 Task: Check the safety & property of Cottage in Huntsvill, Ontario, Canada.
Action: Mouse moved to (714, 162)
Screenshot: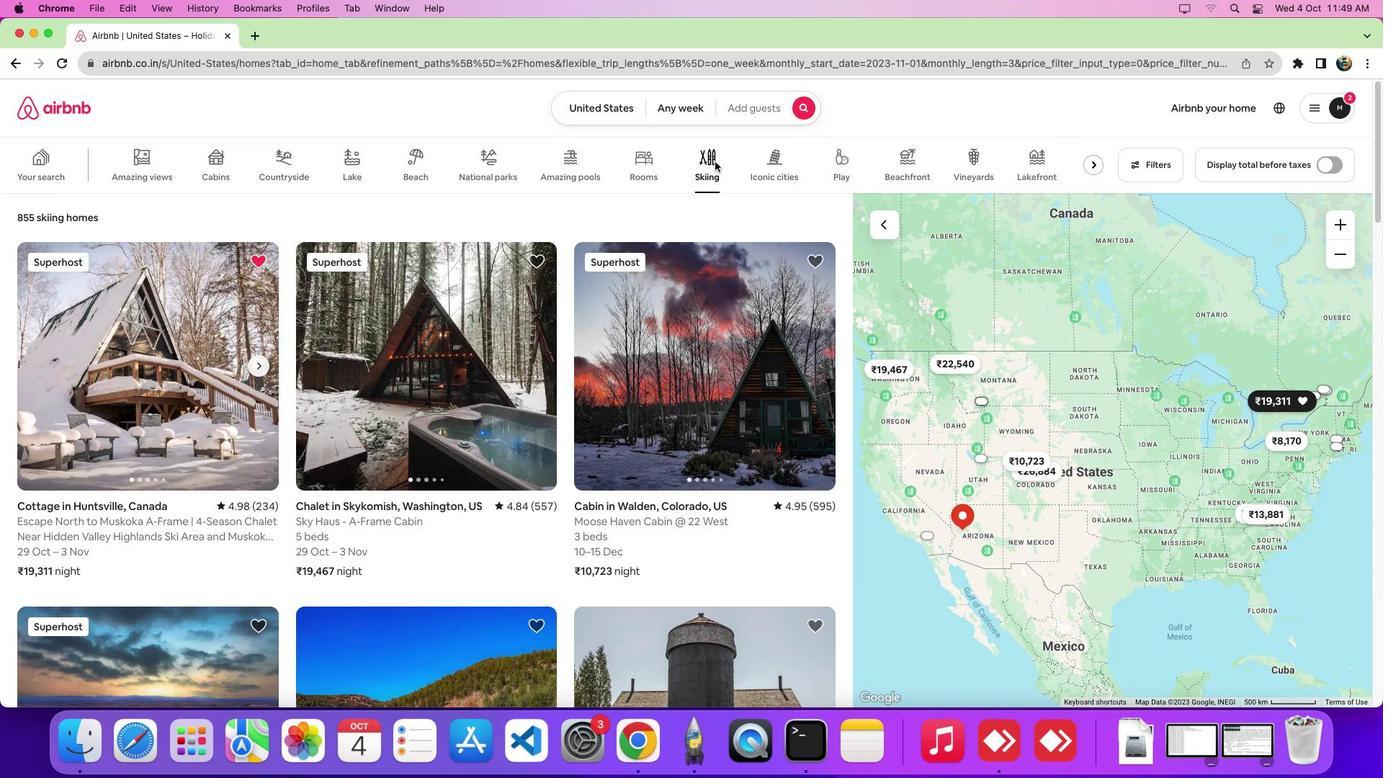 
Action: Mouse pressed left at (714, 162)
Screenshot: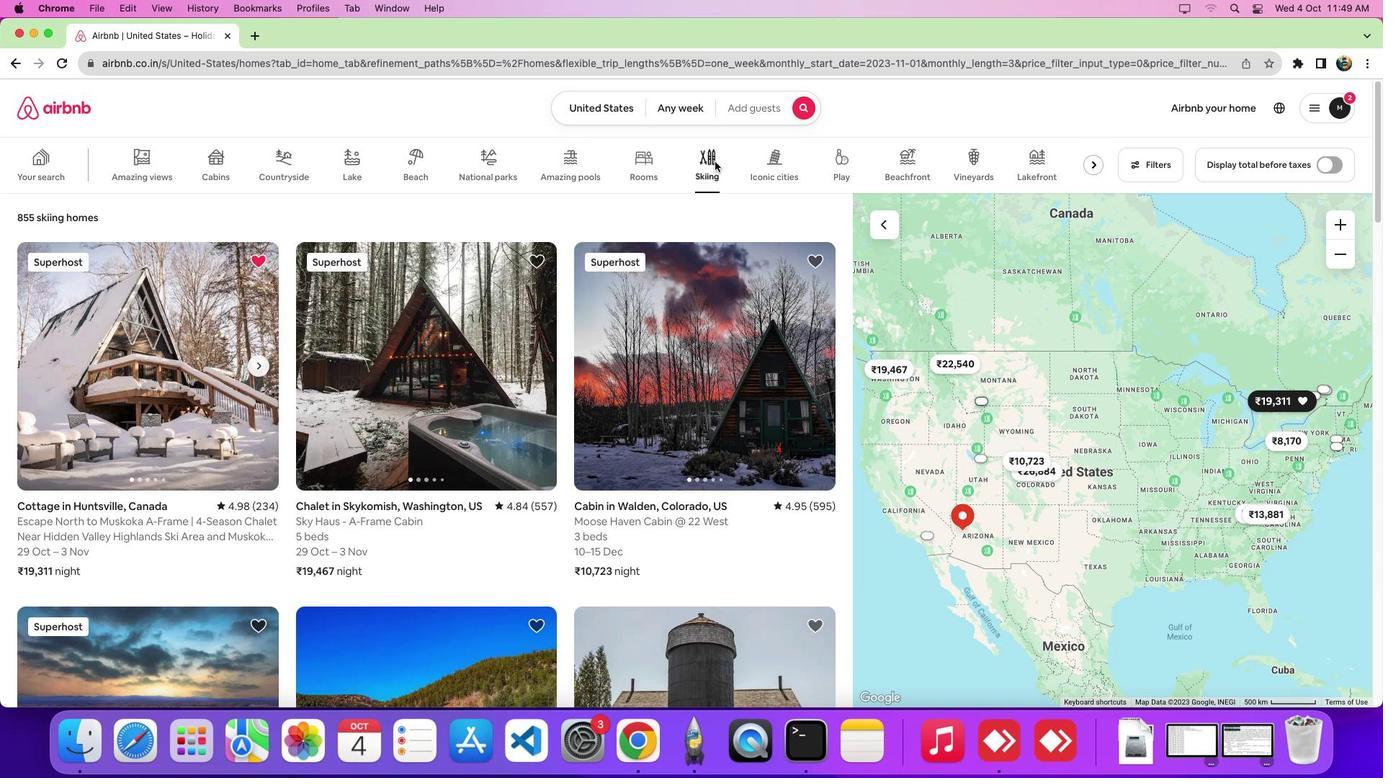 
Action: Mouse moved to (136, 394)
Screenshot: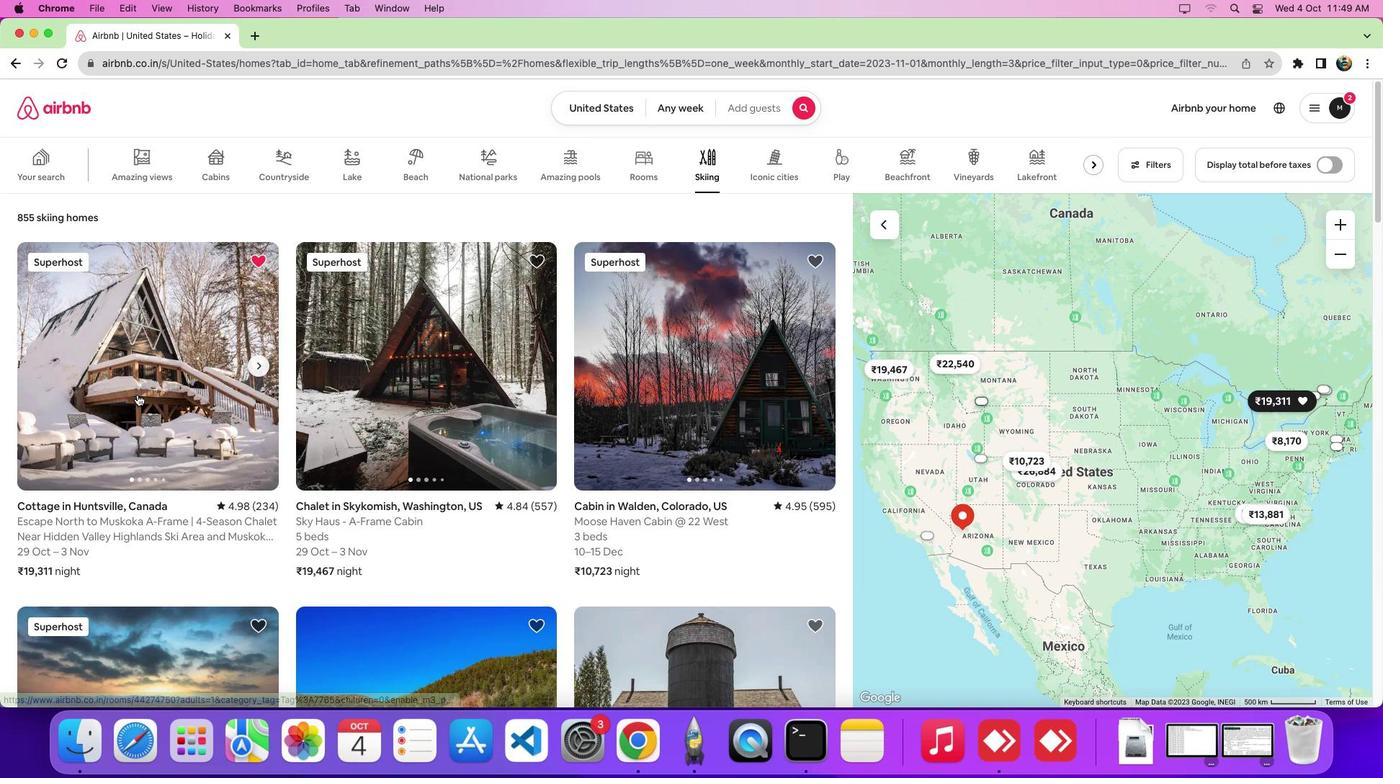 
Action: Mouse pressed left at (136, 394)
Screenshot: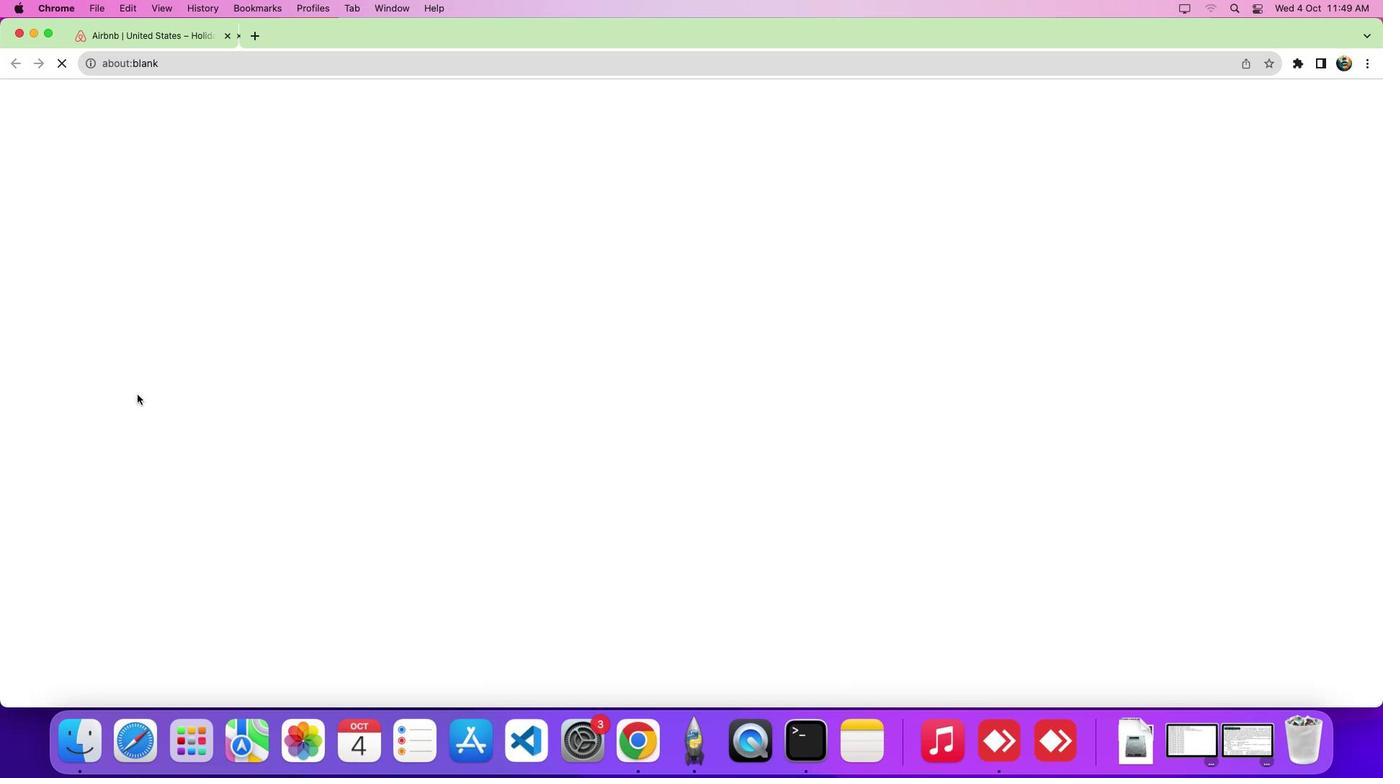 
Action: Mouse moved to (795, 425)
Screenshot: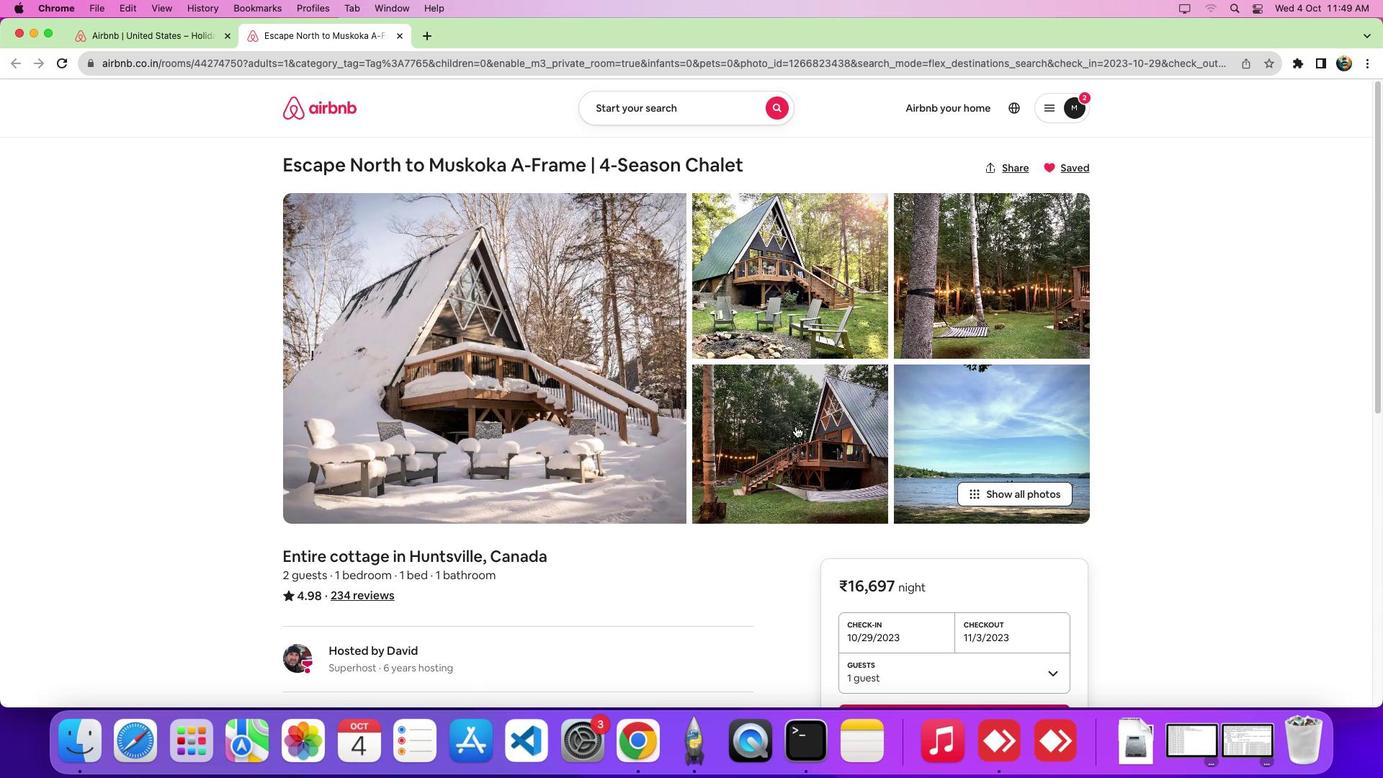 
Action: Mouse scrolled (795, 425) with delta (0, 0)
Screenshot: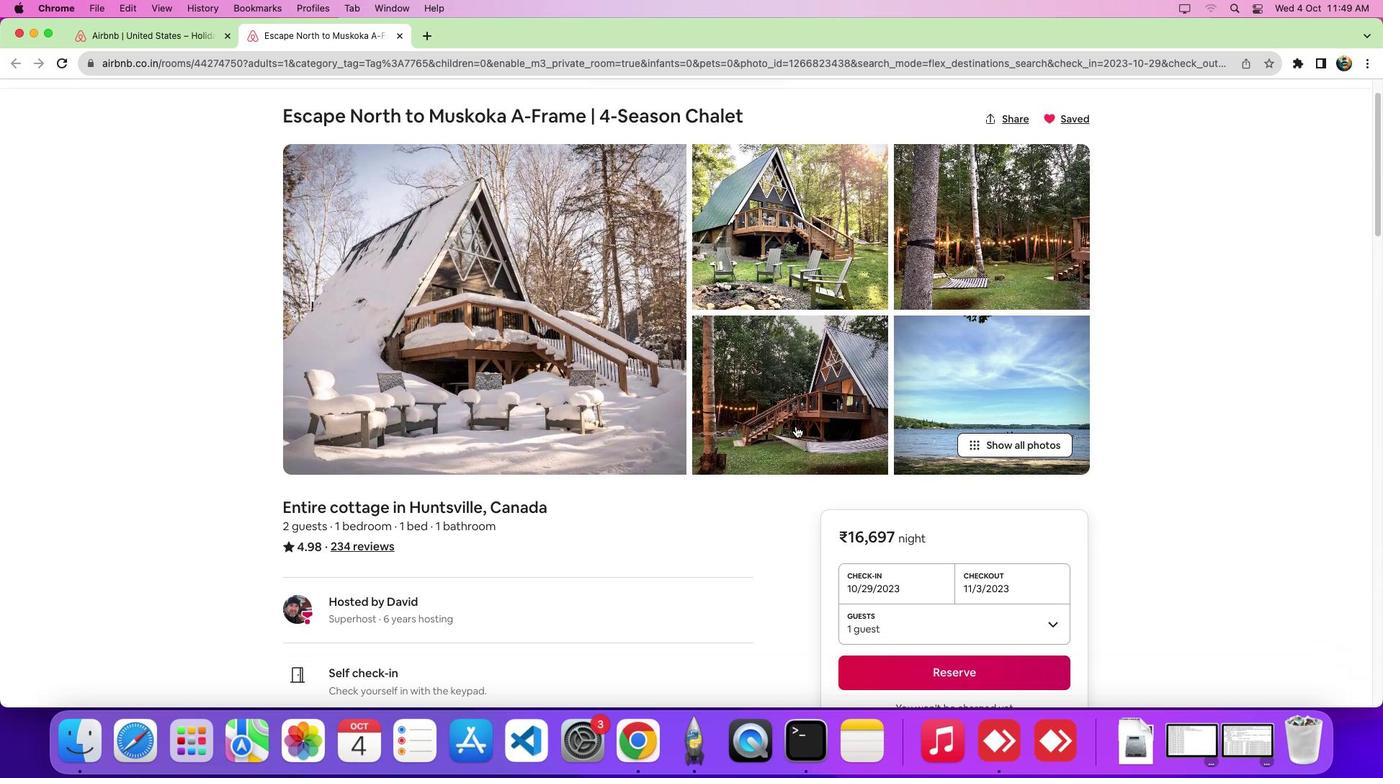 
Action: Mouse scrolled (795, 425) with delta (0, 0)
Screenshot: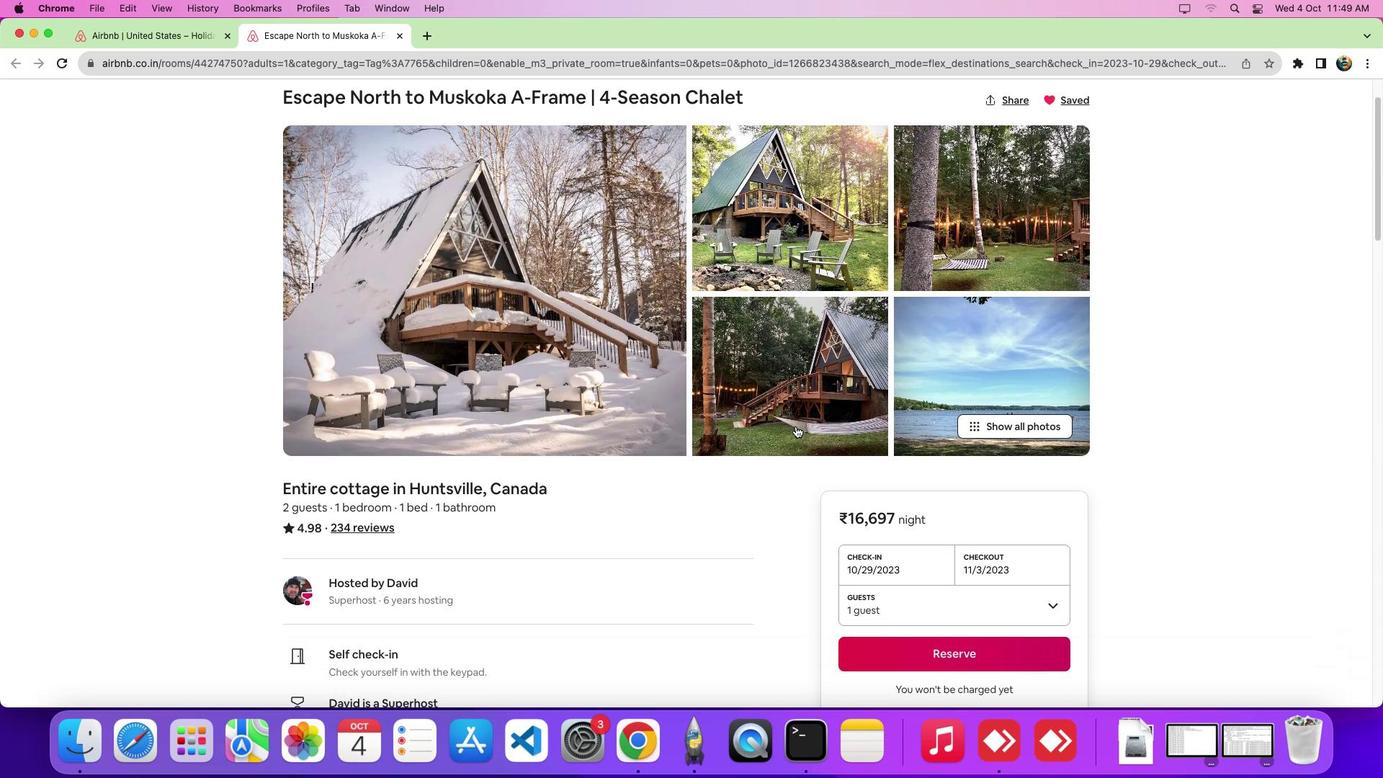 
Action: Mouse scrolled (795, 425) with delta (0, -2)
Screenshot: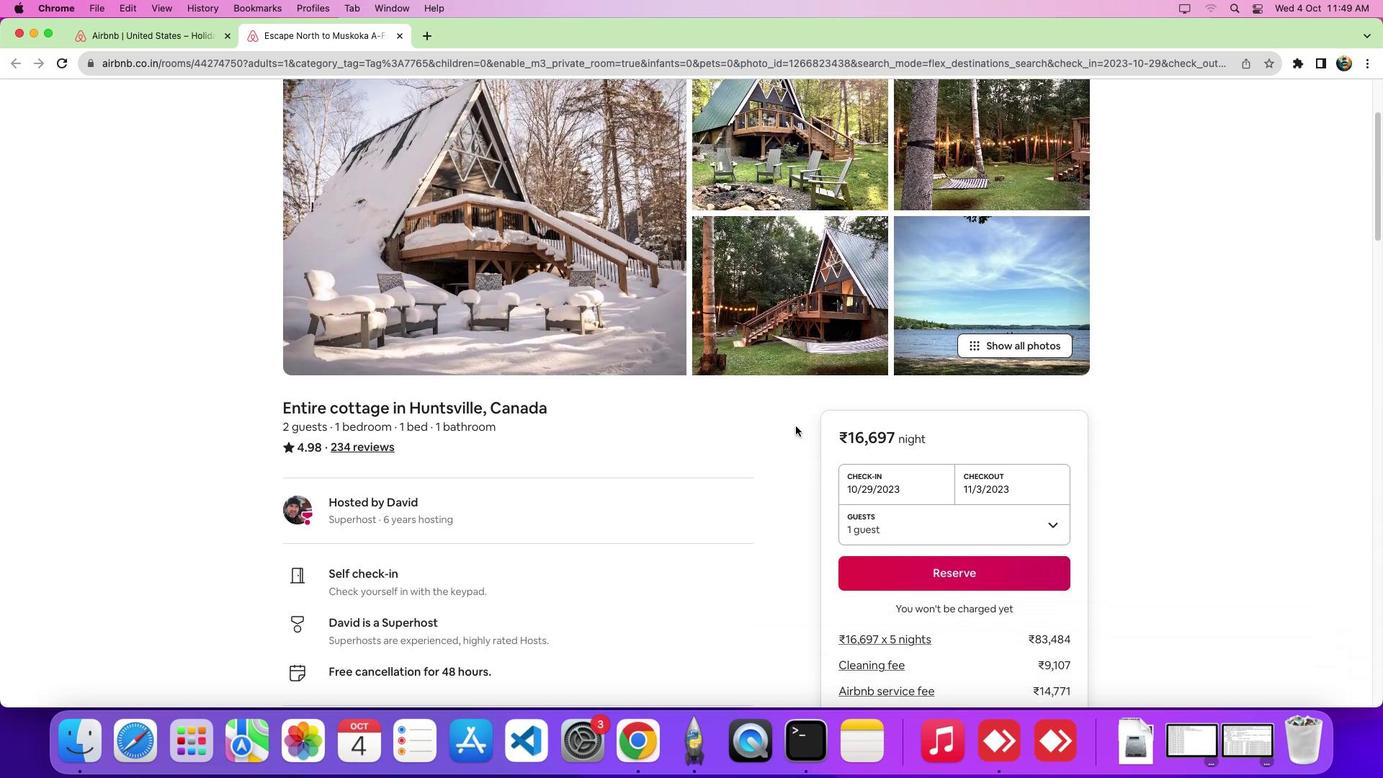 
Action: Mouse scrolled (795, 425) with delta (0, 0)
Screenshot: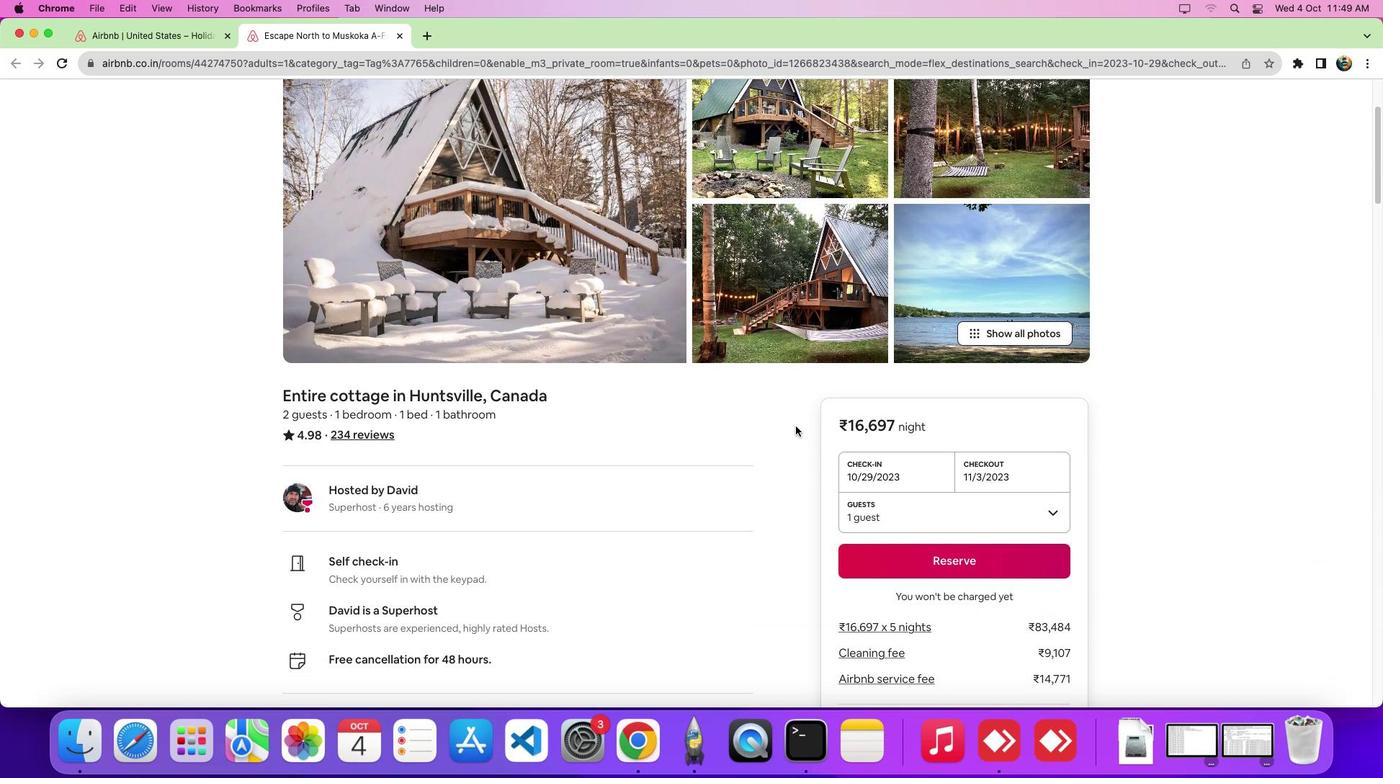 
Action: Mouse scrolled (795, 425) with delta (0, 0)
Screenshot: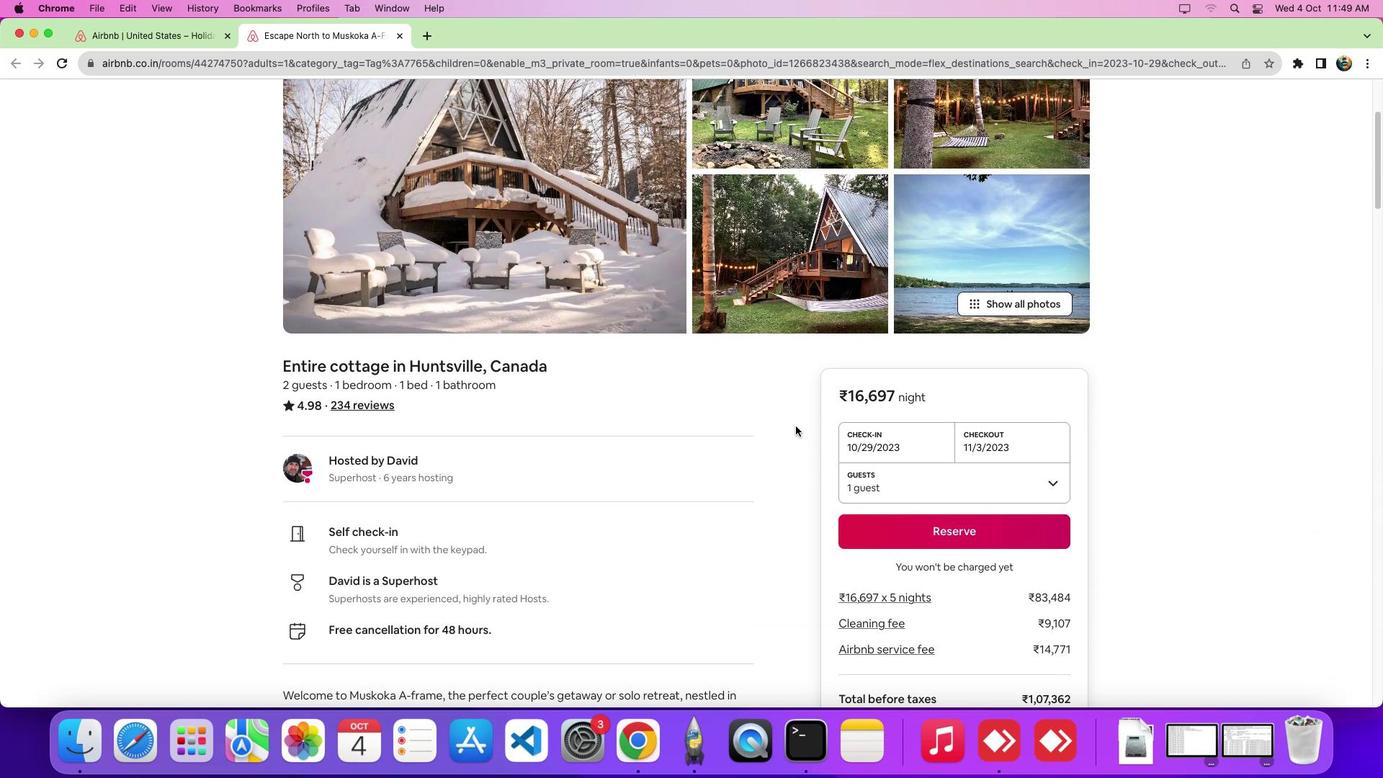 
Action: Mouse scrolled (795, 425) with delta (0, -1)
Screenshot: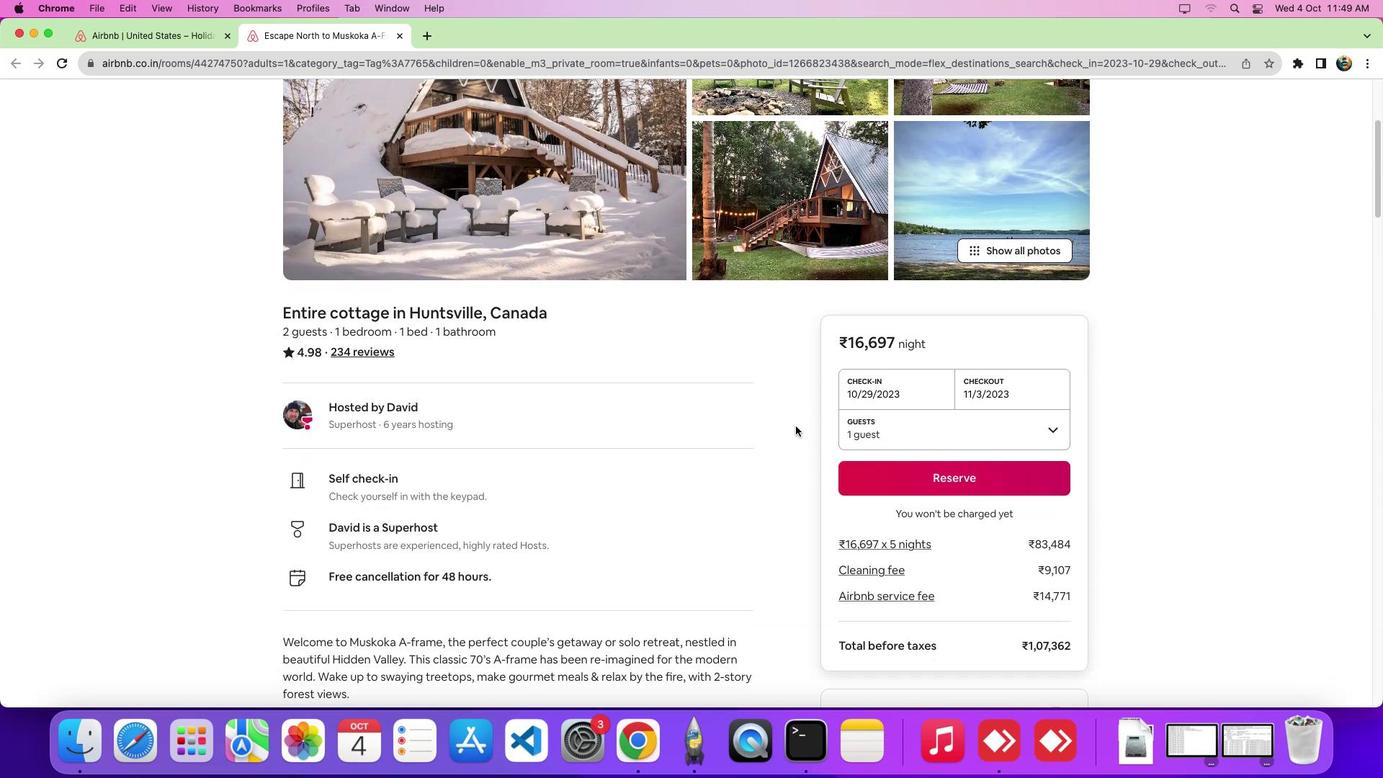 
Action: Mouse scrolled (795, 425) with delta (0, 0)
Screenshot: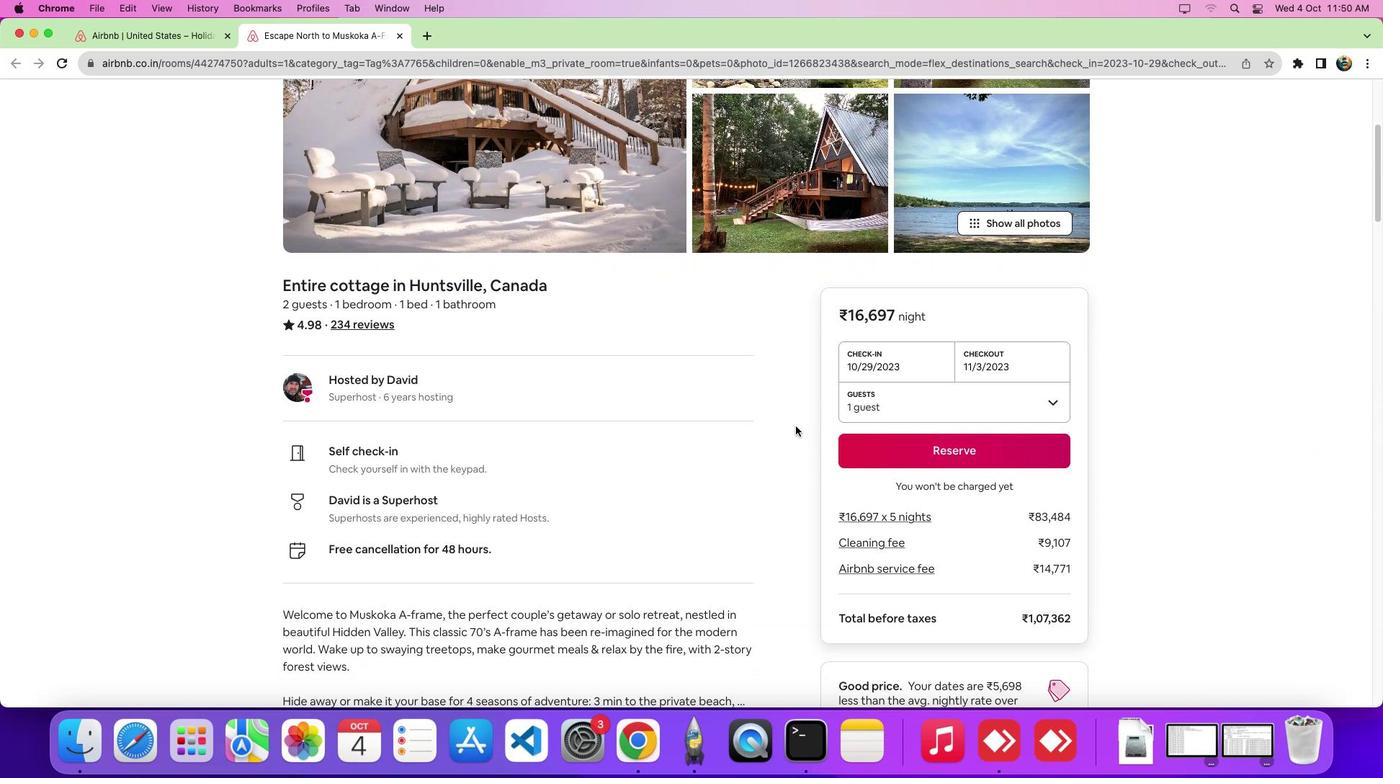 
Action: Mouse scrolled (795, 425) with delta (0, 0)
Screenshot: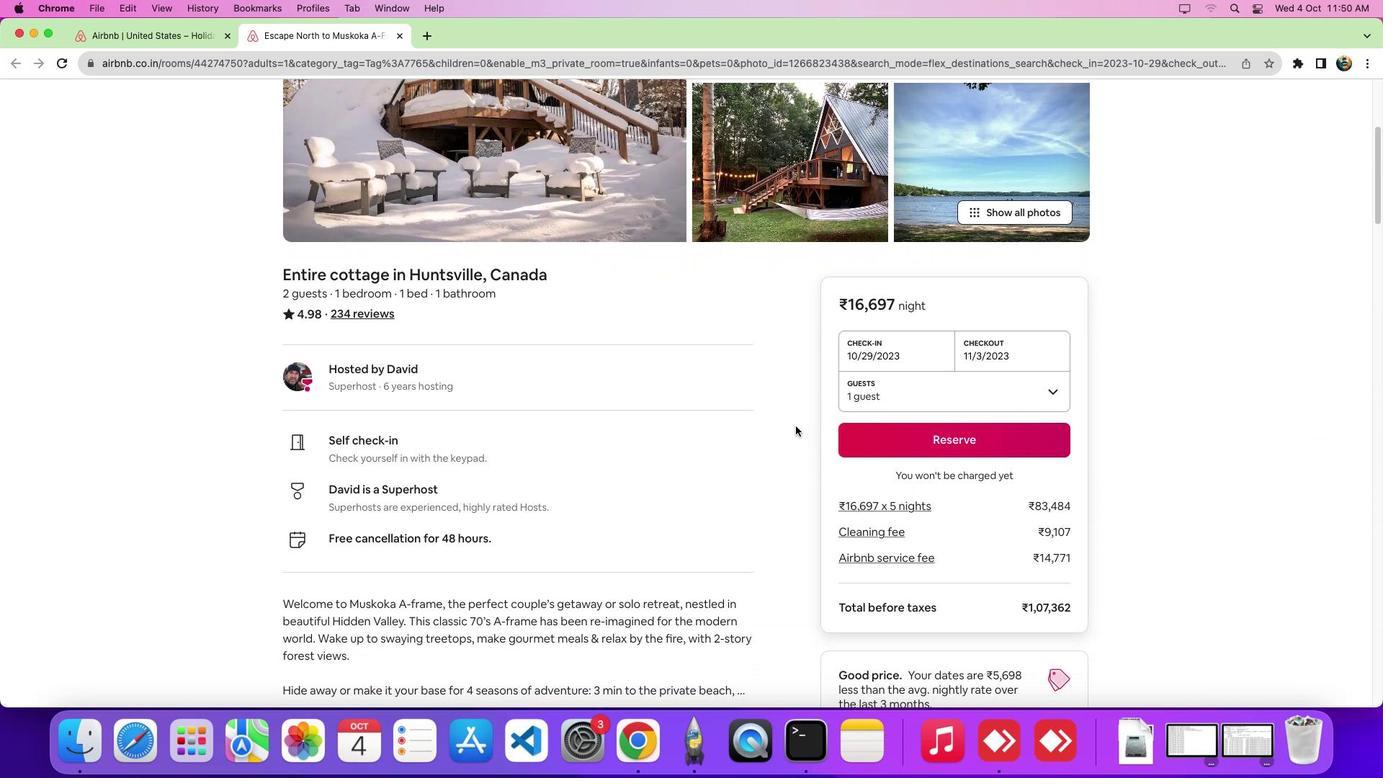
Action: Mouse scrolled (795, 425) with delta (0, 0)
Screenshot: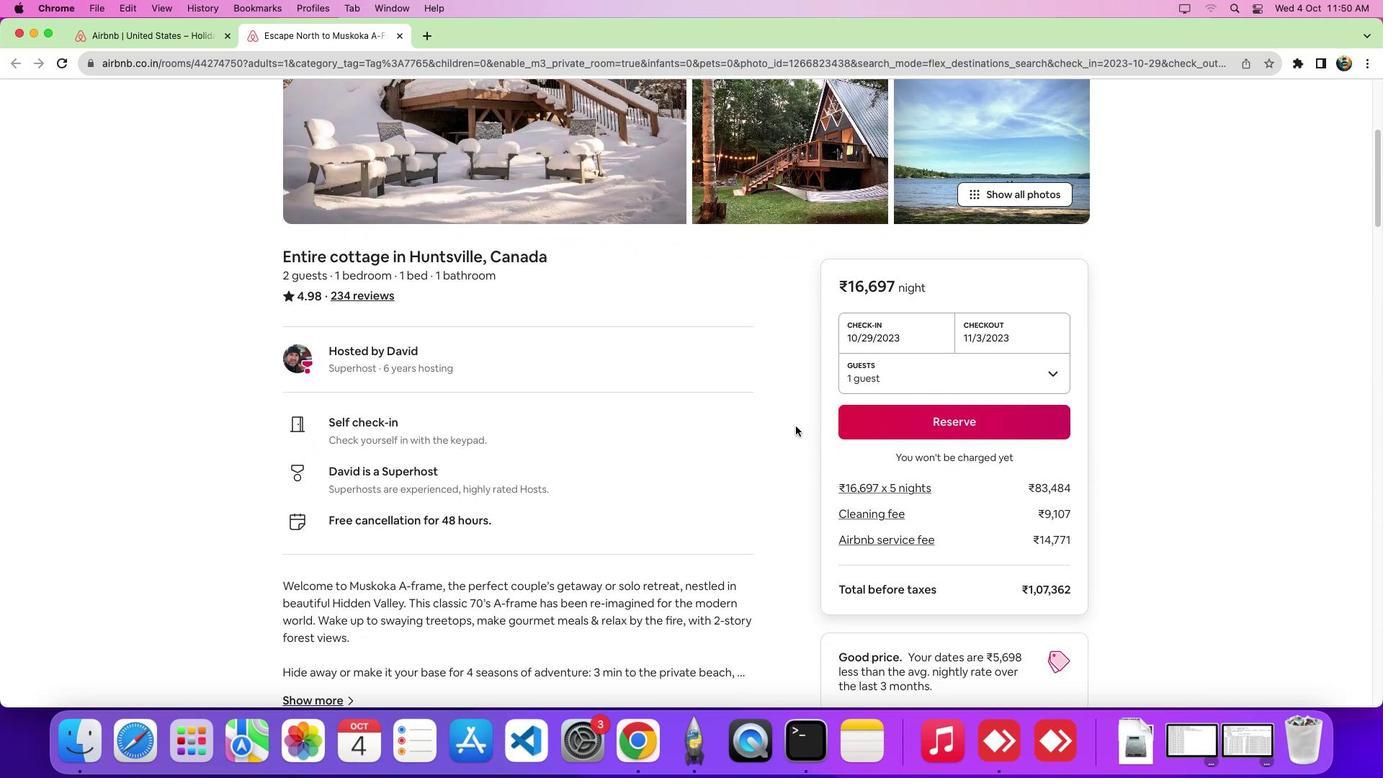 
Action: Mouse scrolled (795, 425) with delta (0, 0)
Screenshot: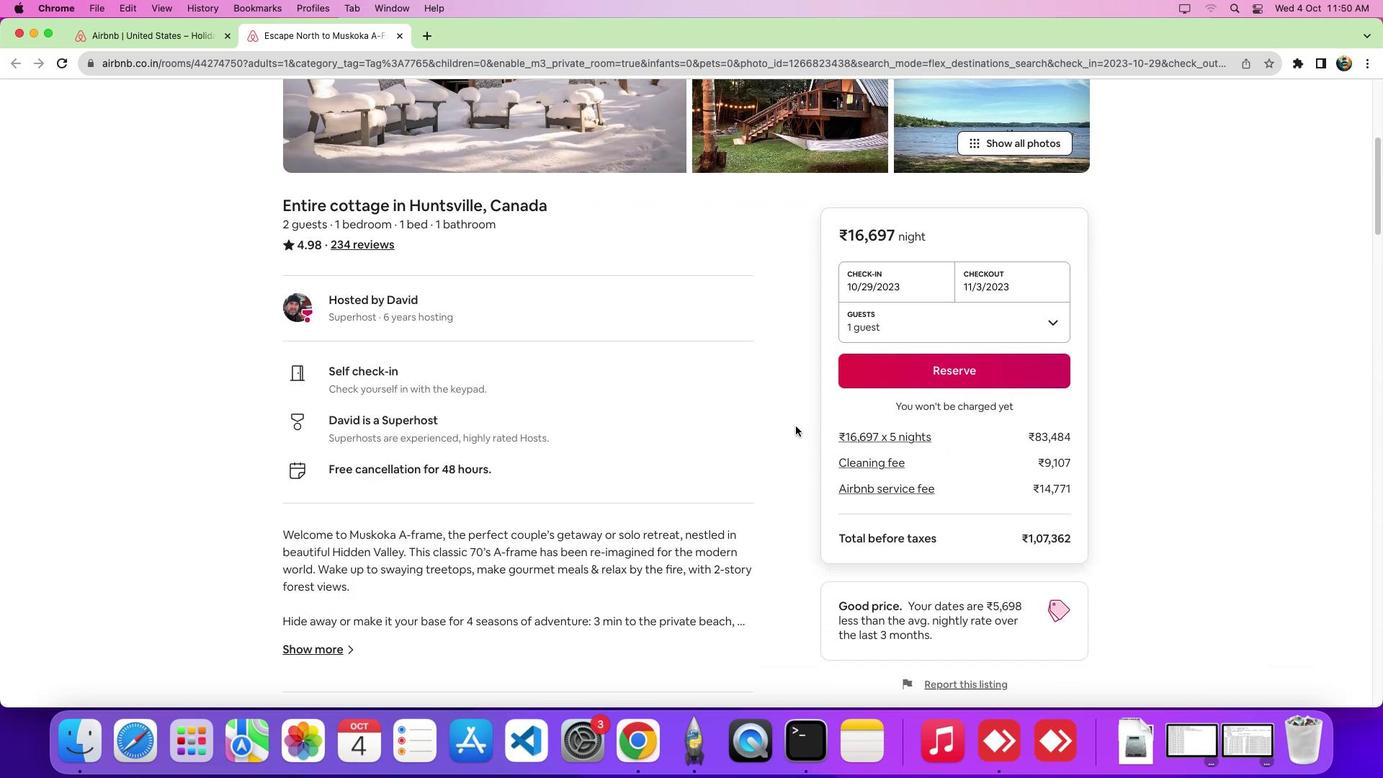 
Action: Mouse scrolled (795, 425) with delta (0, -1)
Screenshot: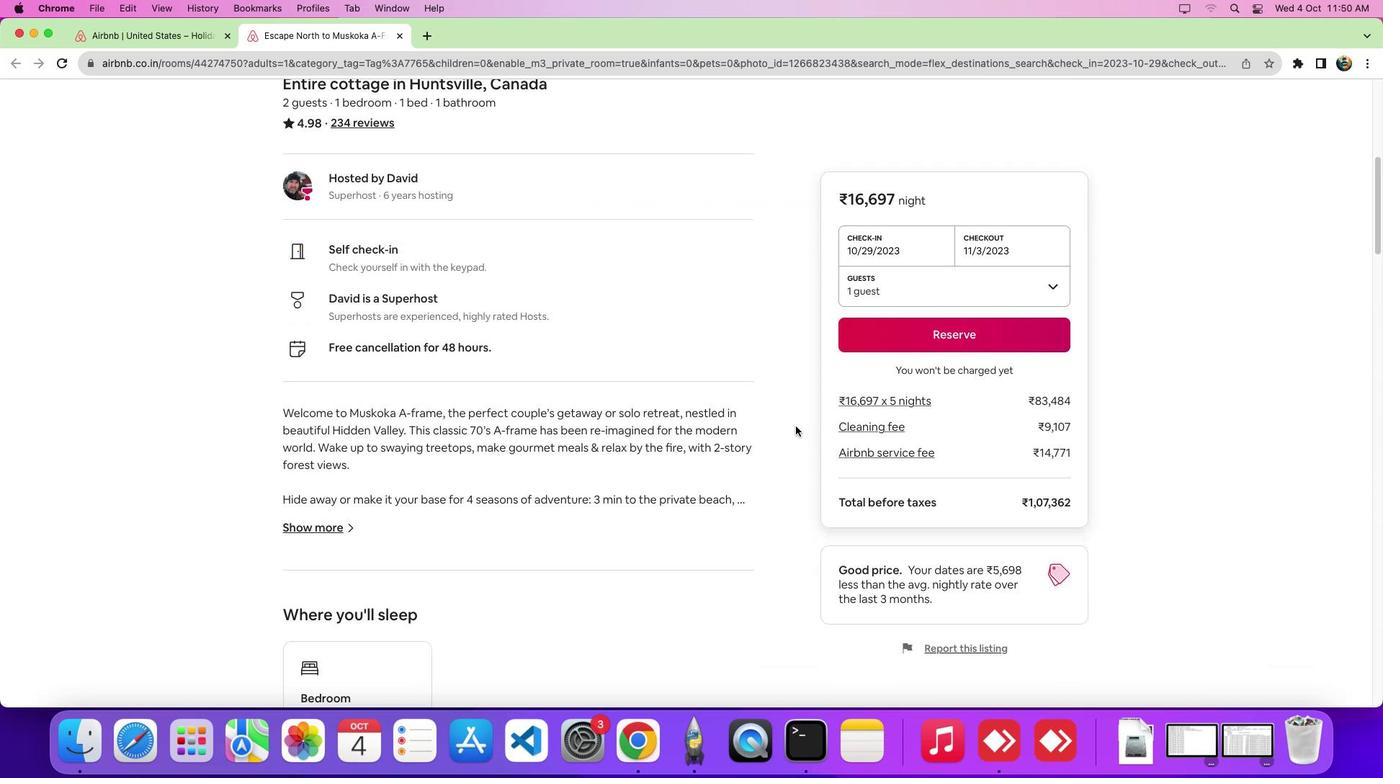 
Action: Mouse scrolled (795, 425) with delta (0, -2)
Screenshot: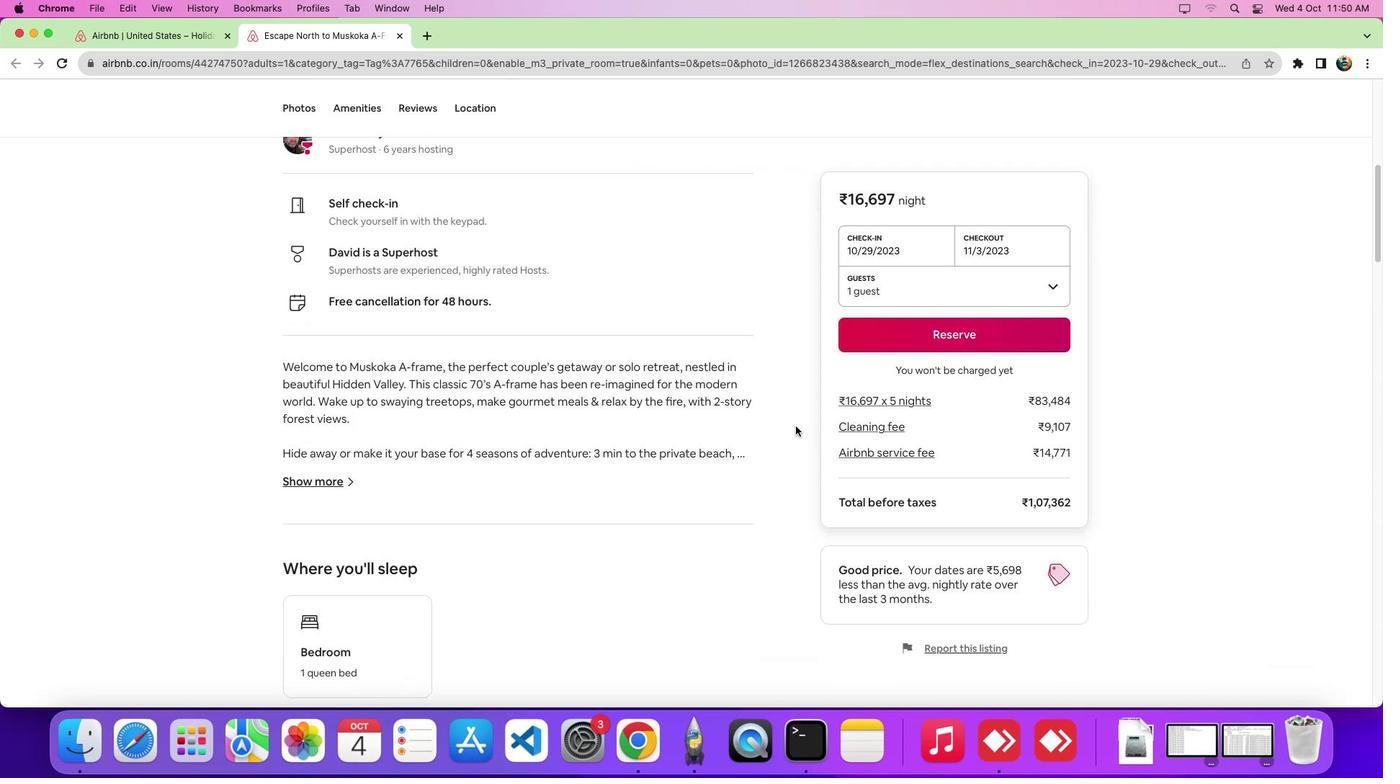 
Action: Mouse scrolled (795, 425) with delta (0, 0)
Screenshot: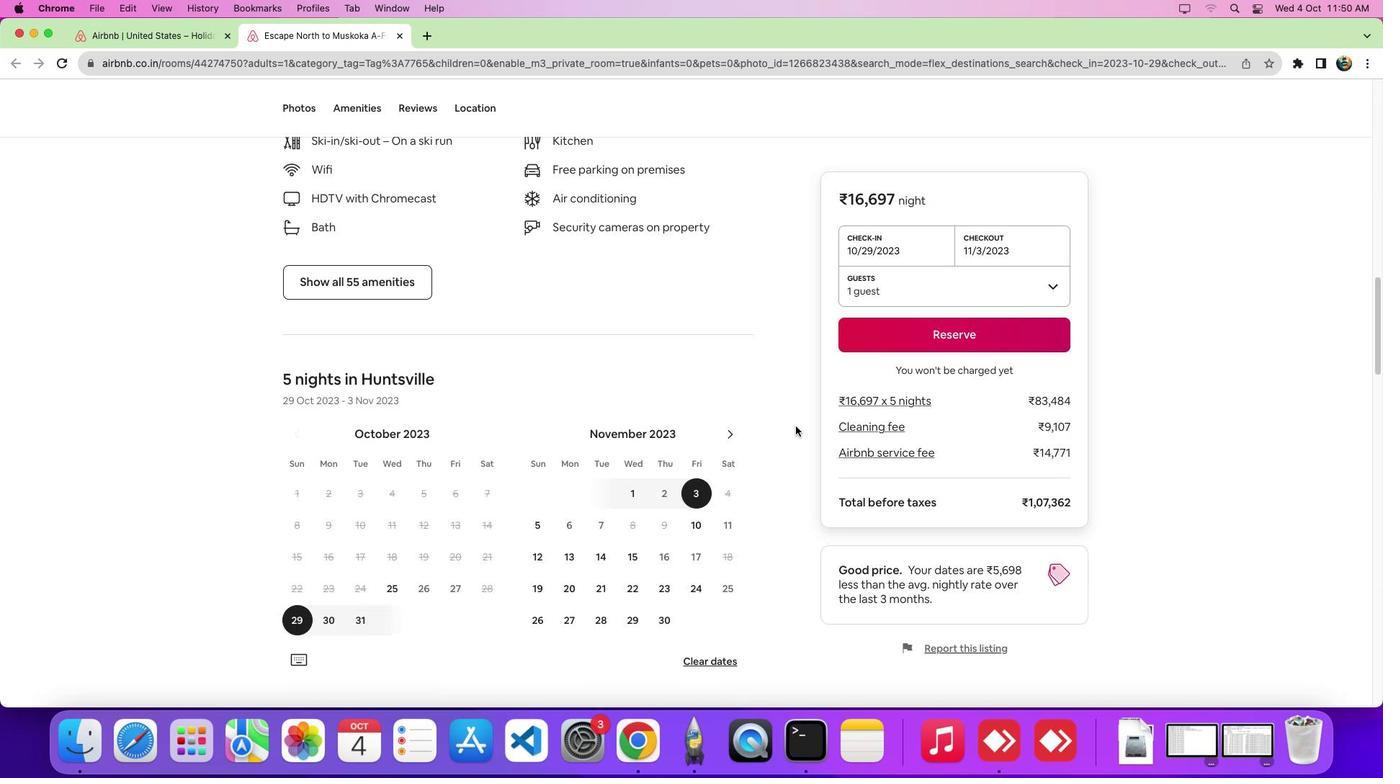
Action: Mouse scrolled (795, 425) with delta (0, -1)
Screenshot: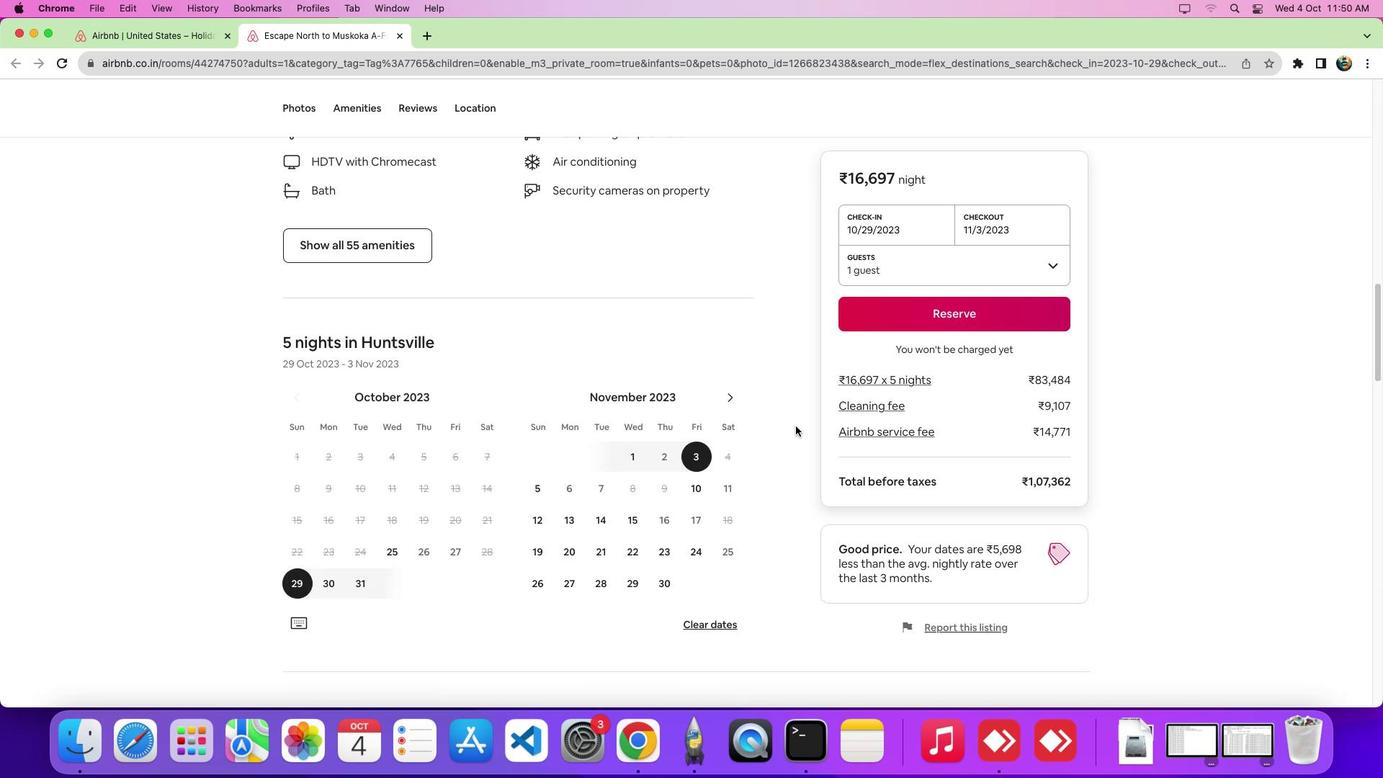
Action: Mouse scrolled (795, 425) with delta (0, -6)
Screenshot: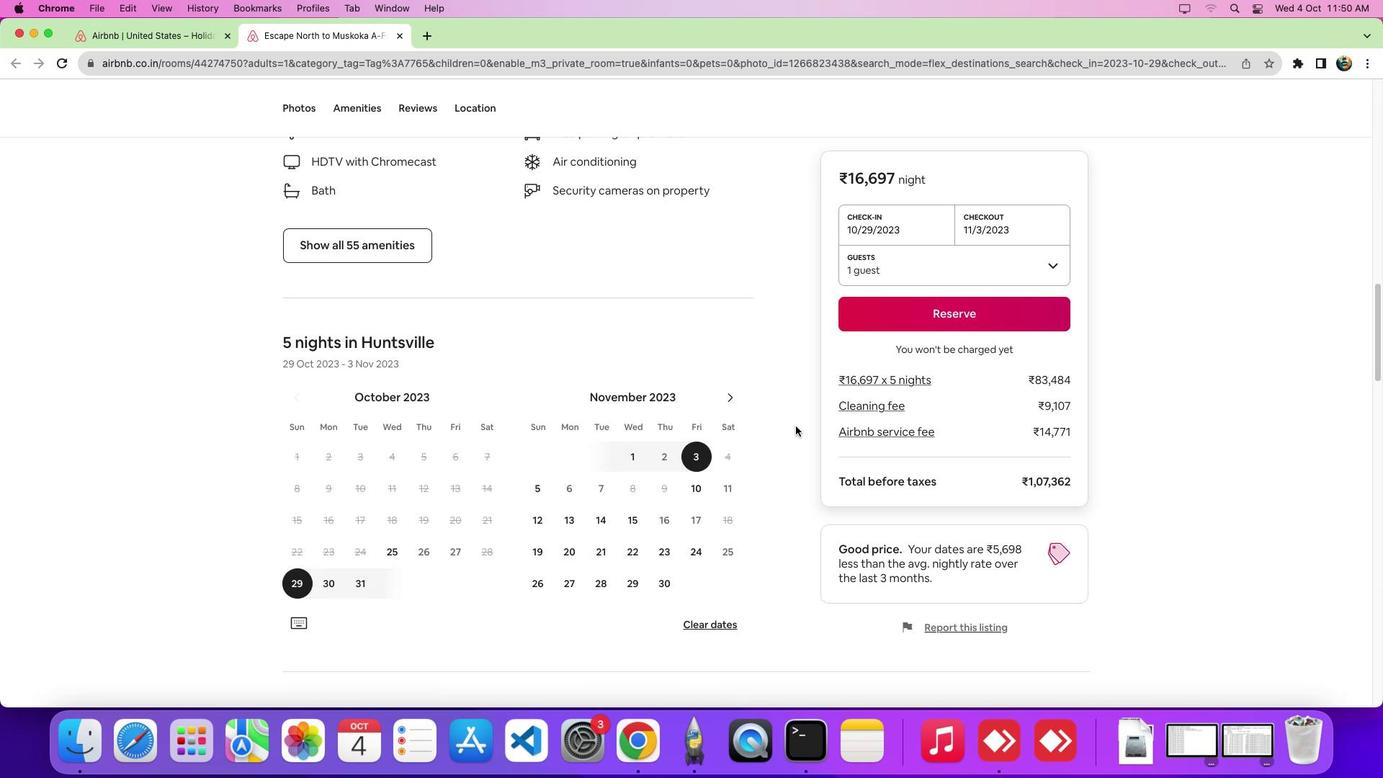 
Action: Mouse scrolled (795, 425) with delta (0, -9)
Screenshot: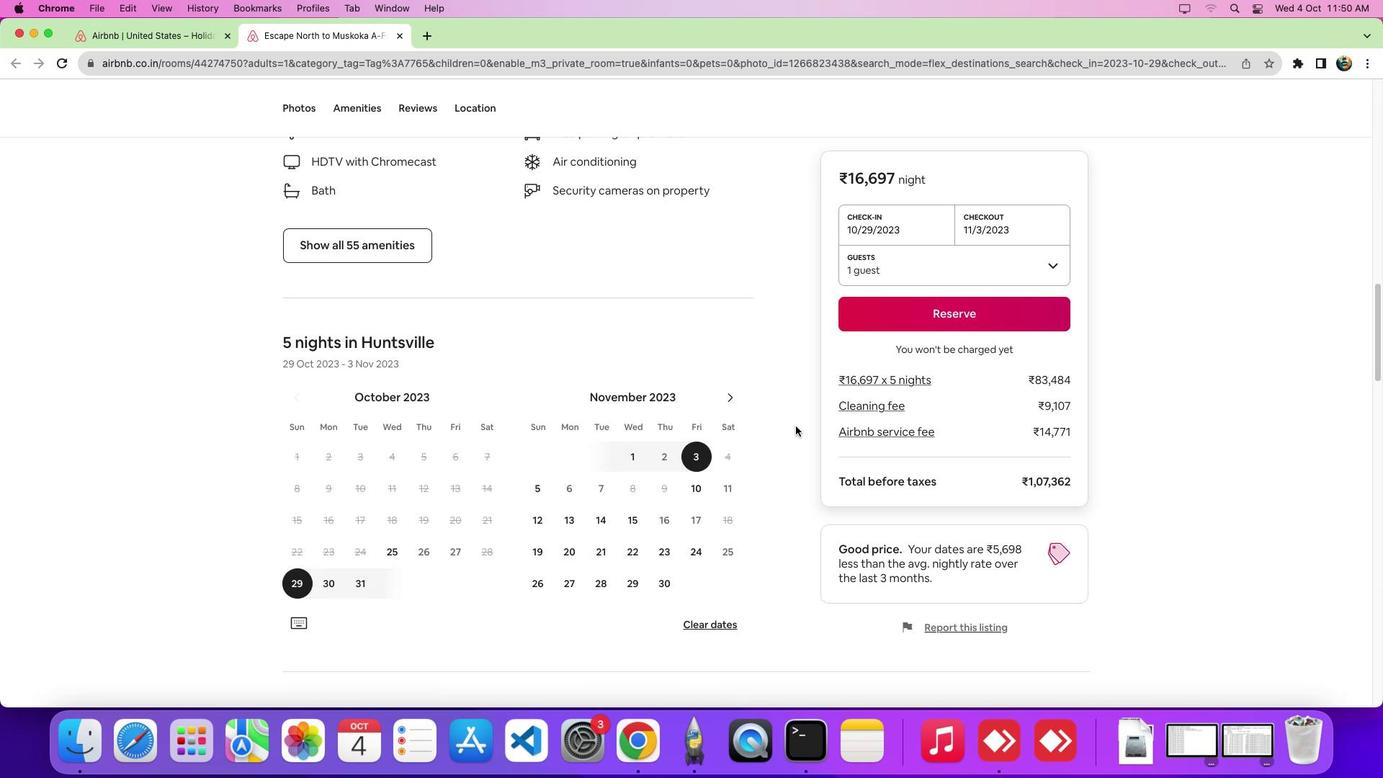 
Action: Mouse scrolled (795, 425) with delta (0, 0)
Screenshot: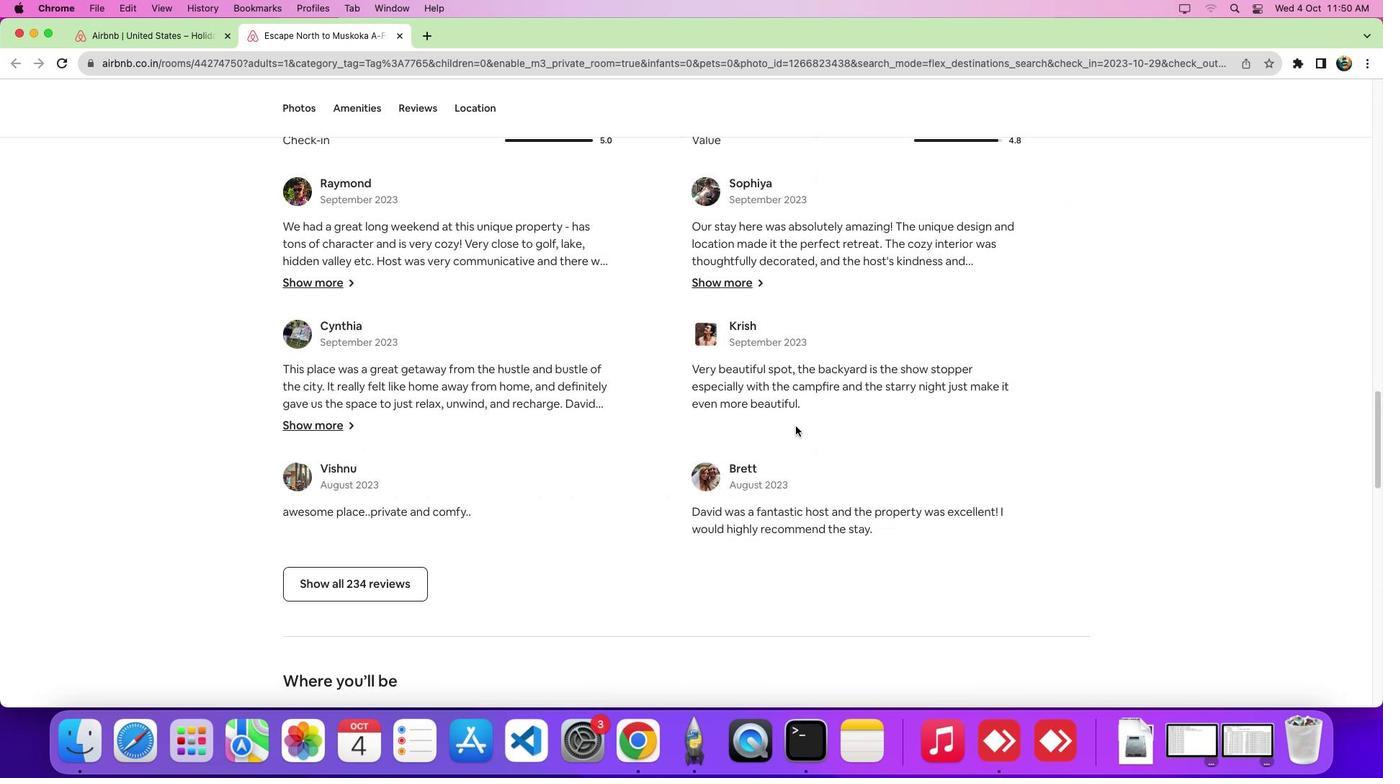 
Action: Mouse scrolled (795, 425) with delta (0, -1)
Screenshot: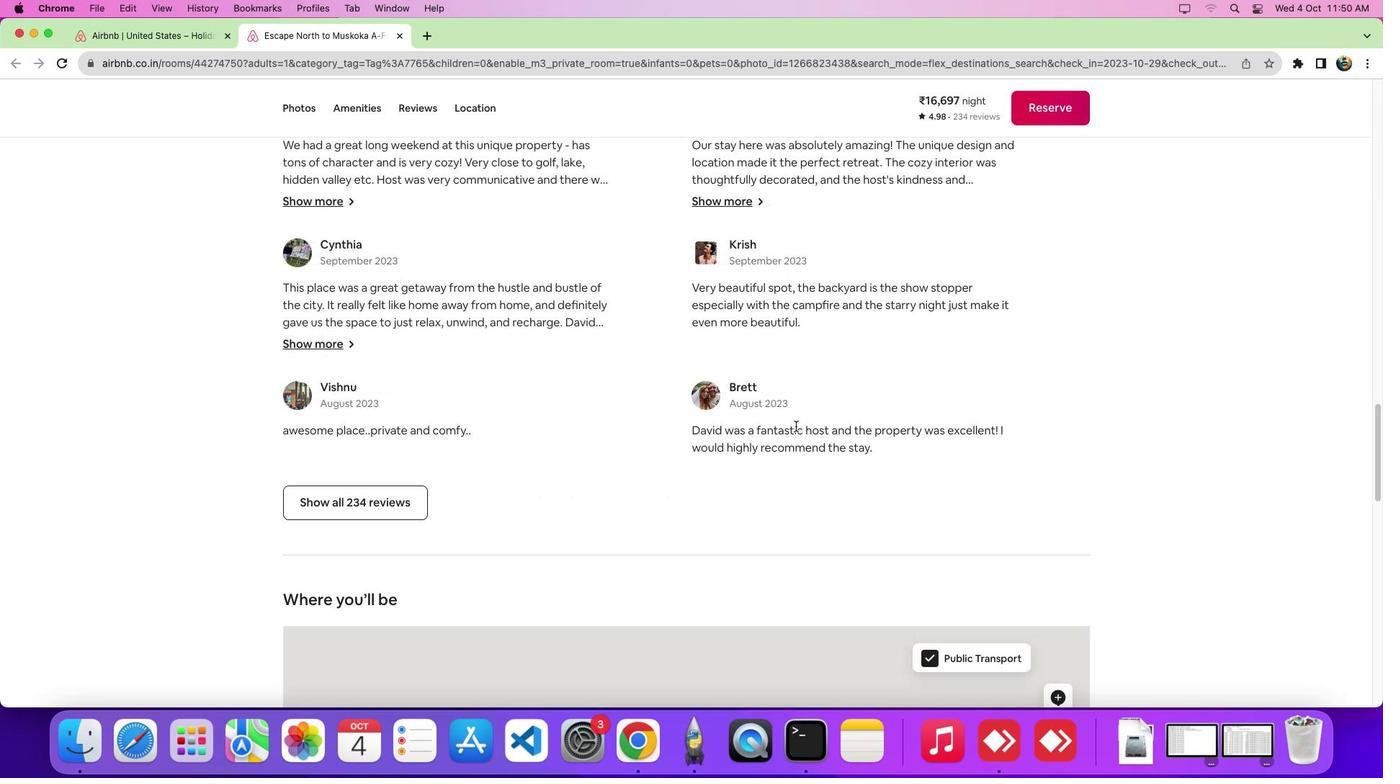 
Action: Mouse scrolled (795, 425) with delta (0, -6)
Screenshot: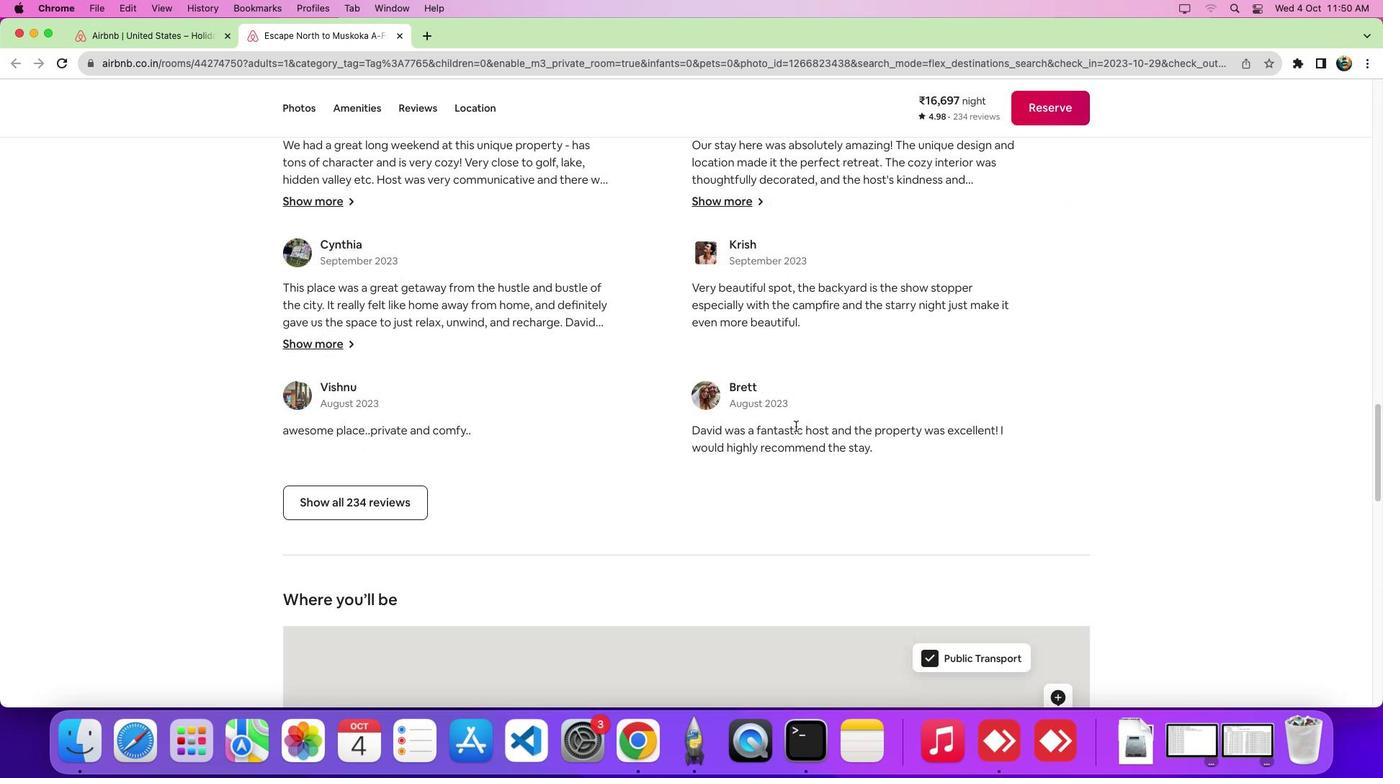 
Action: Mouse scrolled (795, 425) with delta (0, -10)
Screenshot: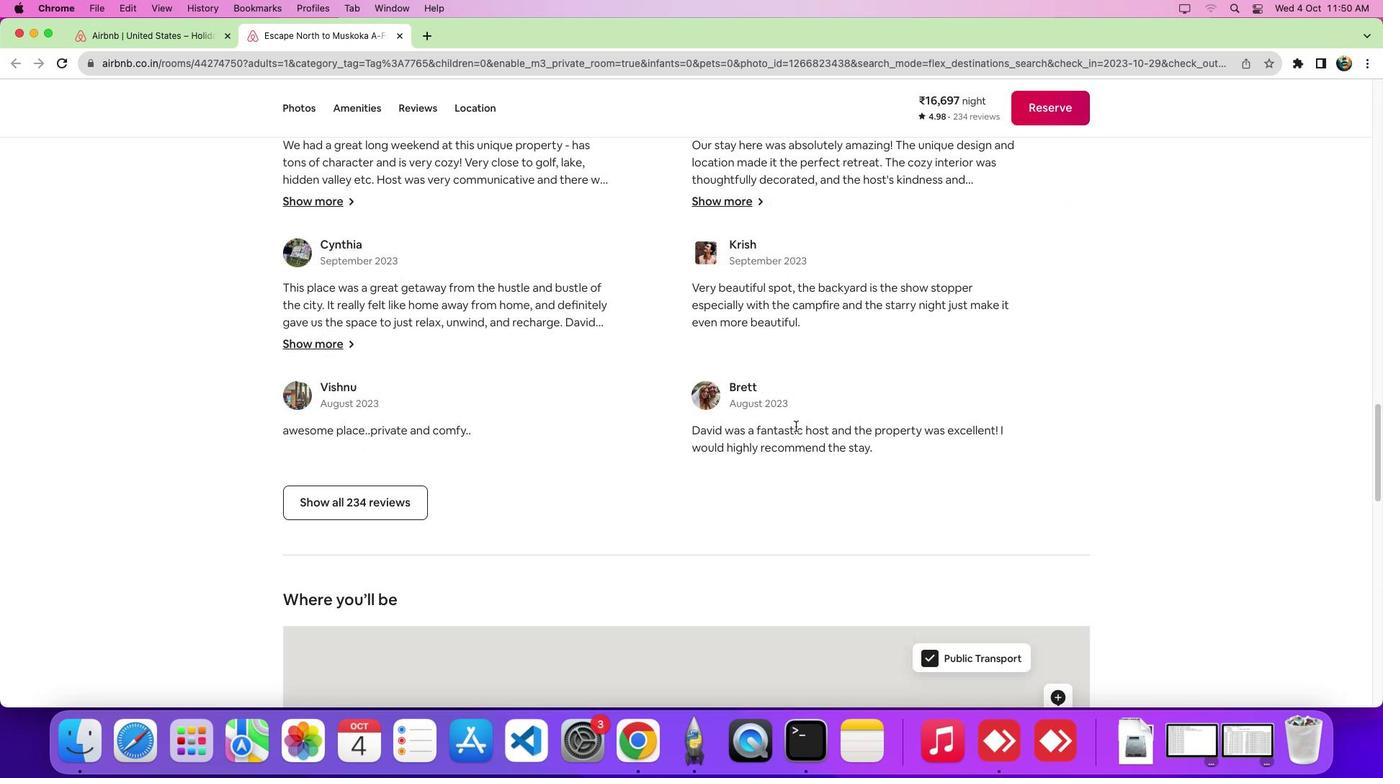 
Action: Mouse scrolled (795, 425) with delta (0, 0)
Screenshot: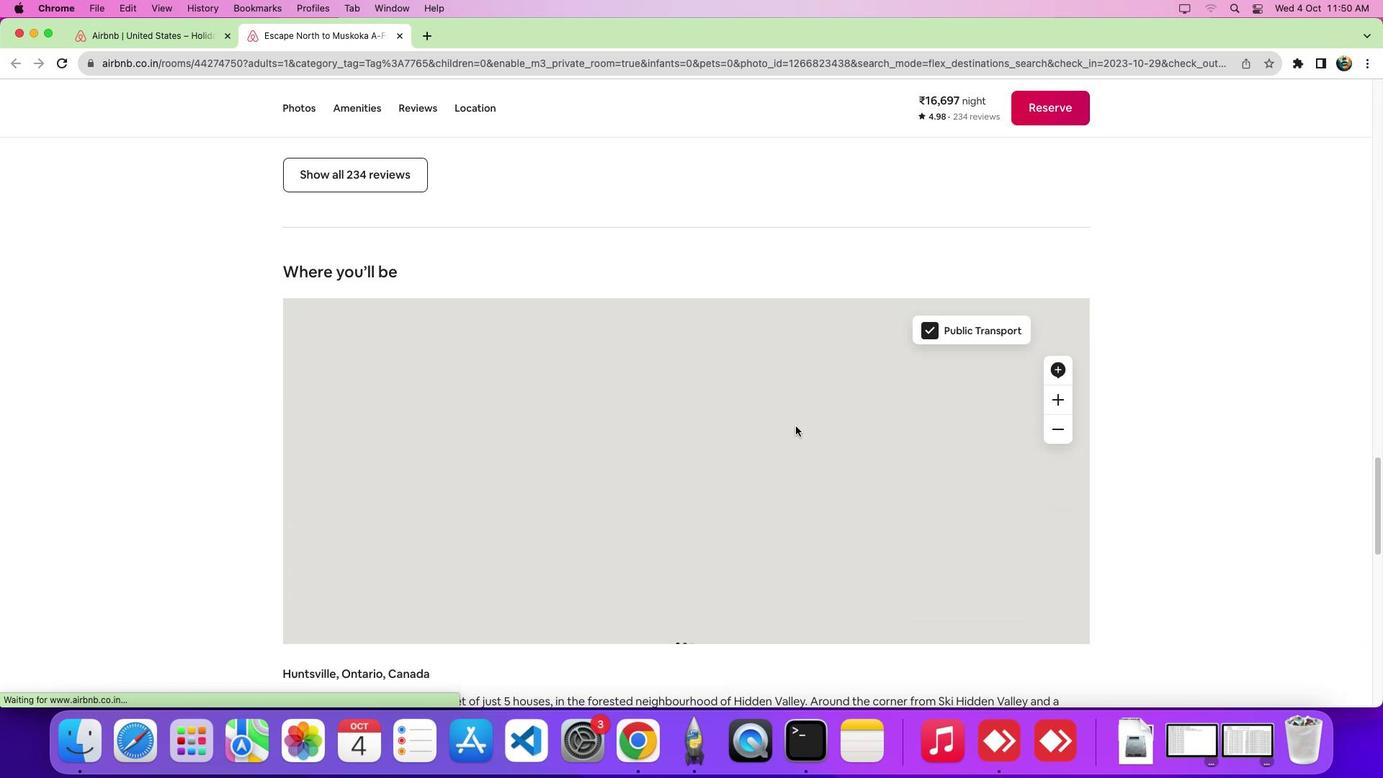 
Action: Mouse scrolled (795, 425) with delta (0, -1)
Screenshot: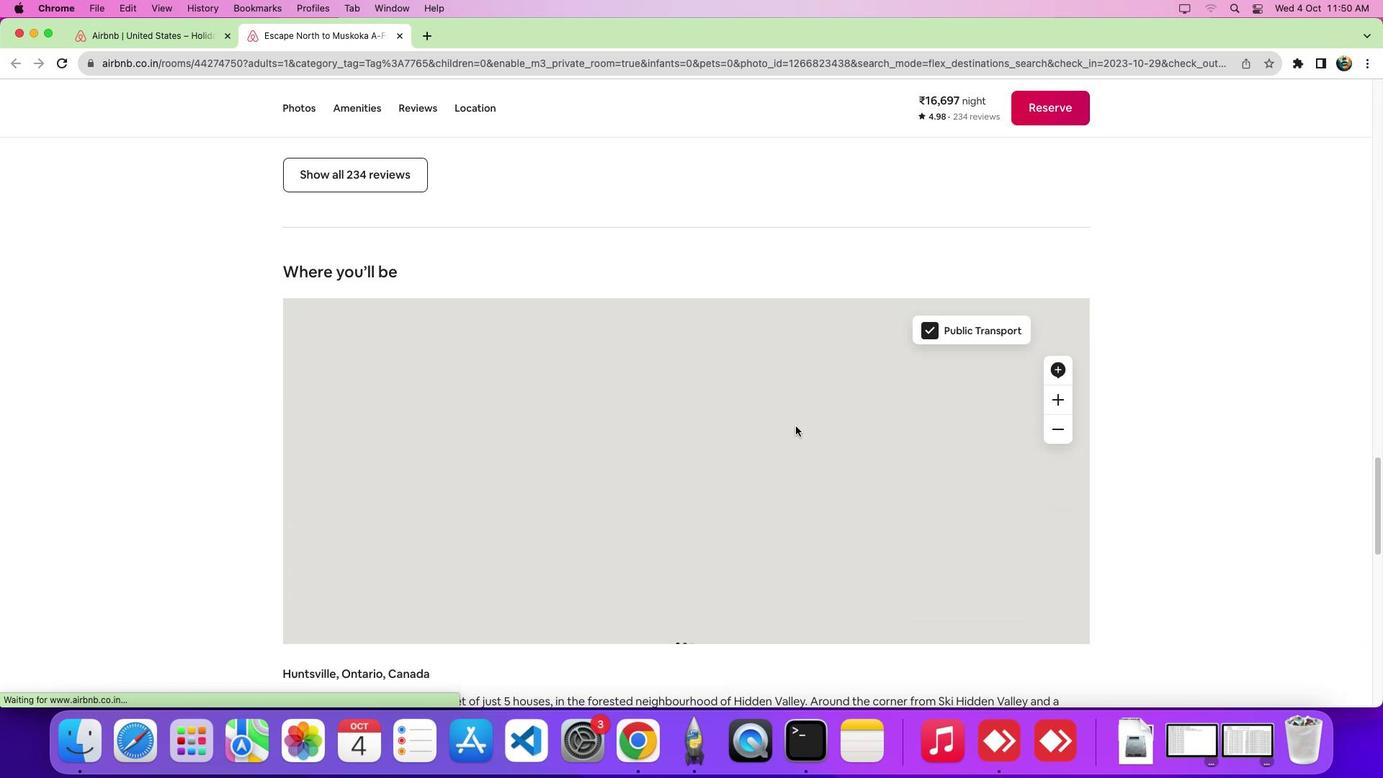 
Action: Mouse scrolled (795, 425) with delta (0, -6)
Screenshot: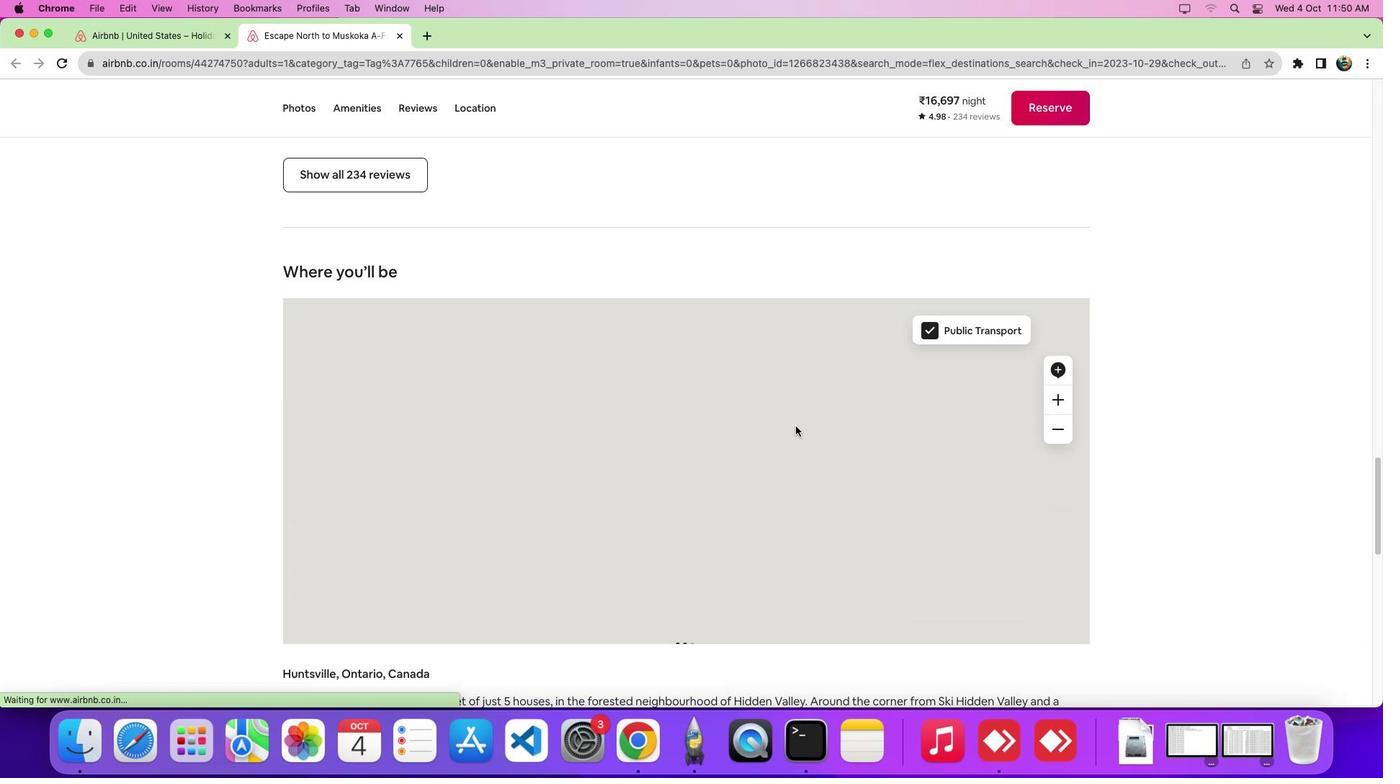 
Action: Mouse scrolled (795, 425) with delta (0, 0)
Screenshot: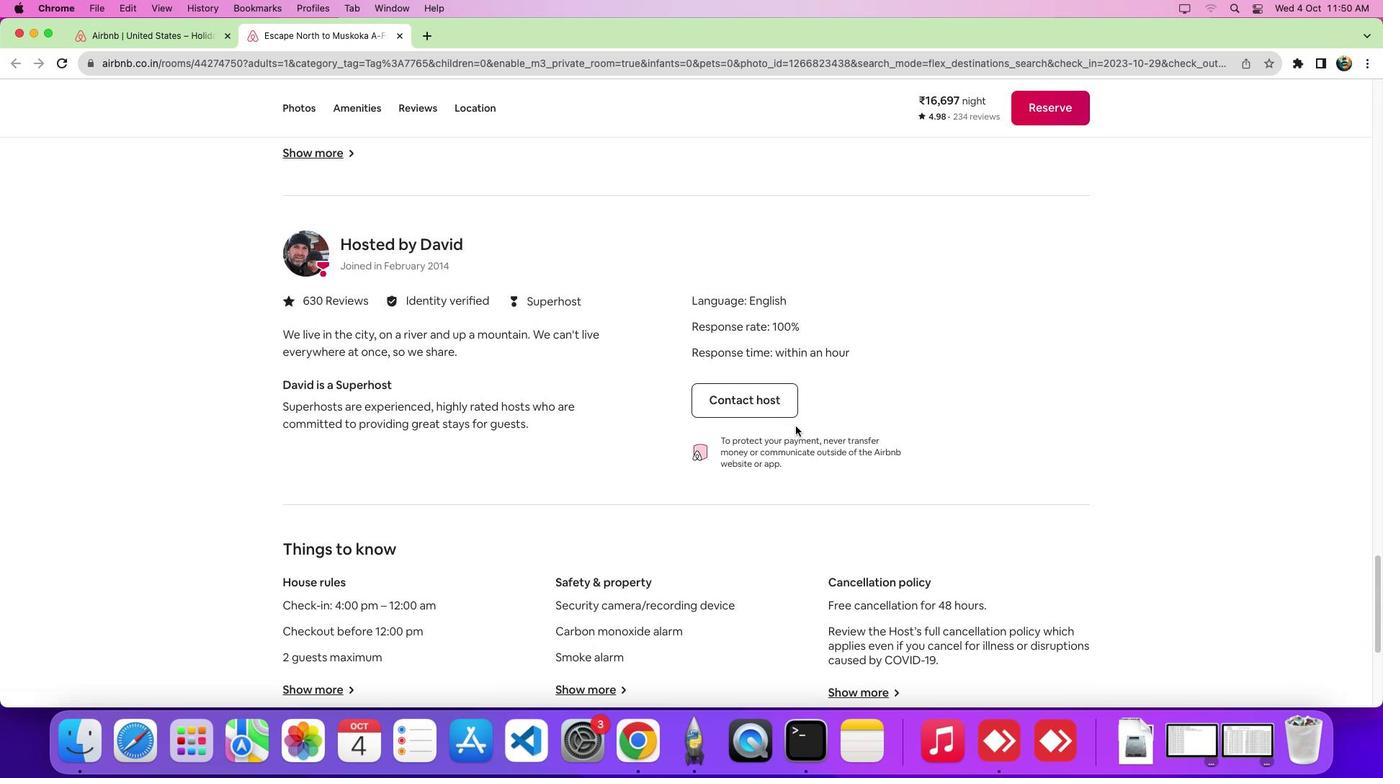 
Action: Mouse scrolled (795, 425) with delta (0, -1)
Screenshot: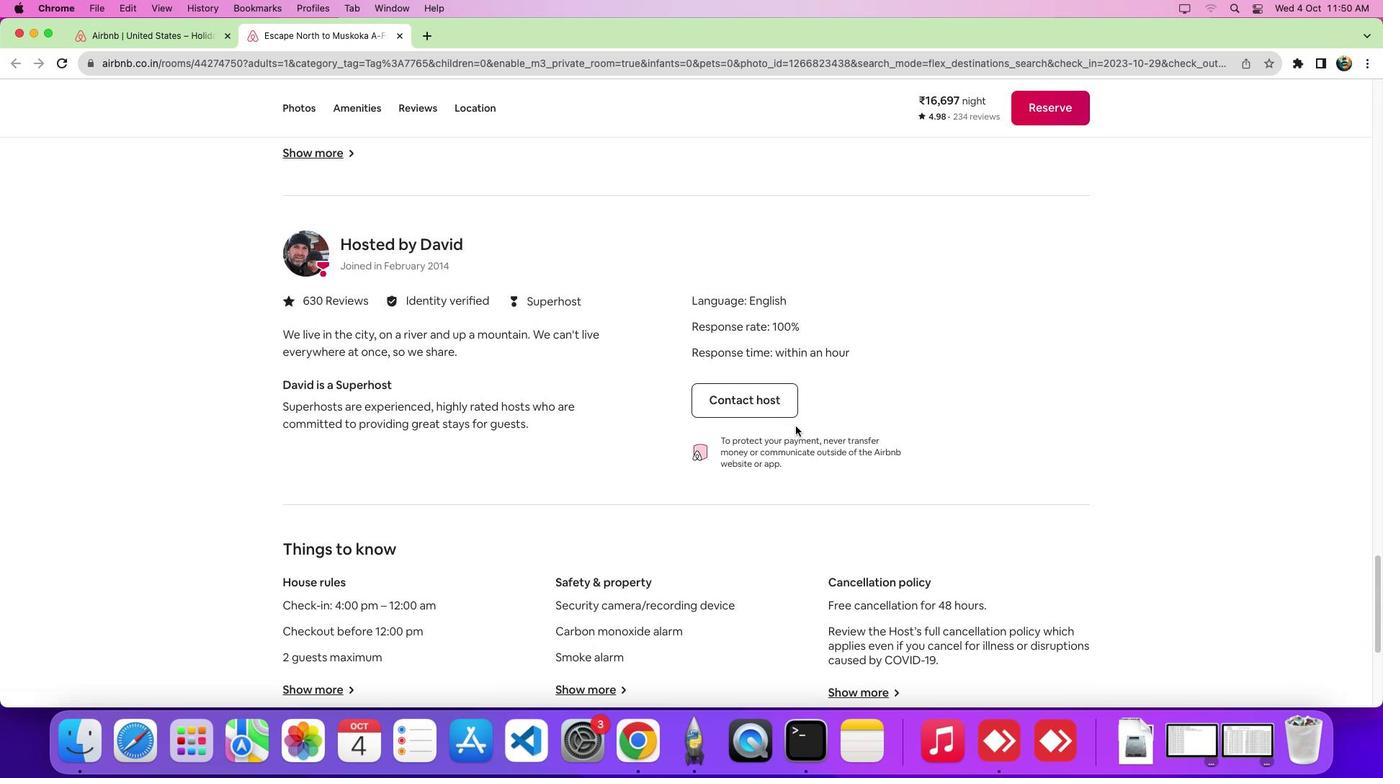 
Action: Mouse scrolled (795, 425) with delta (0, -6)
Screenshot: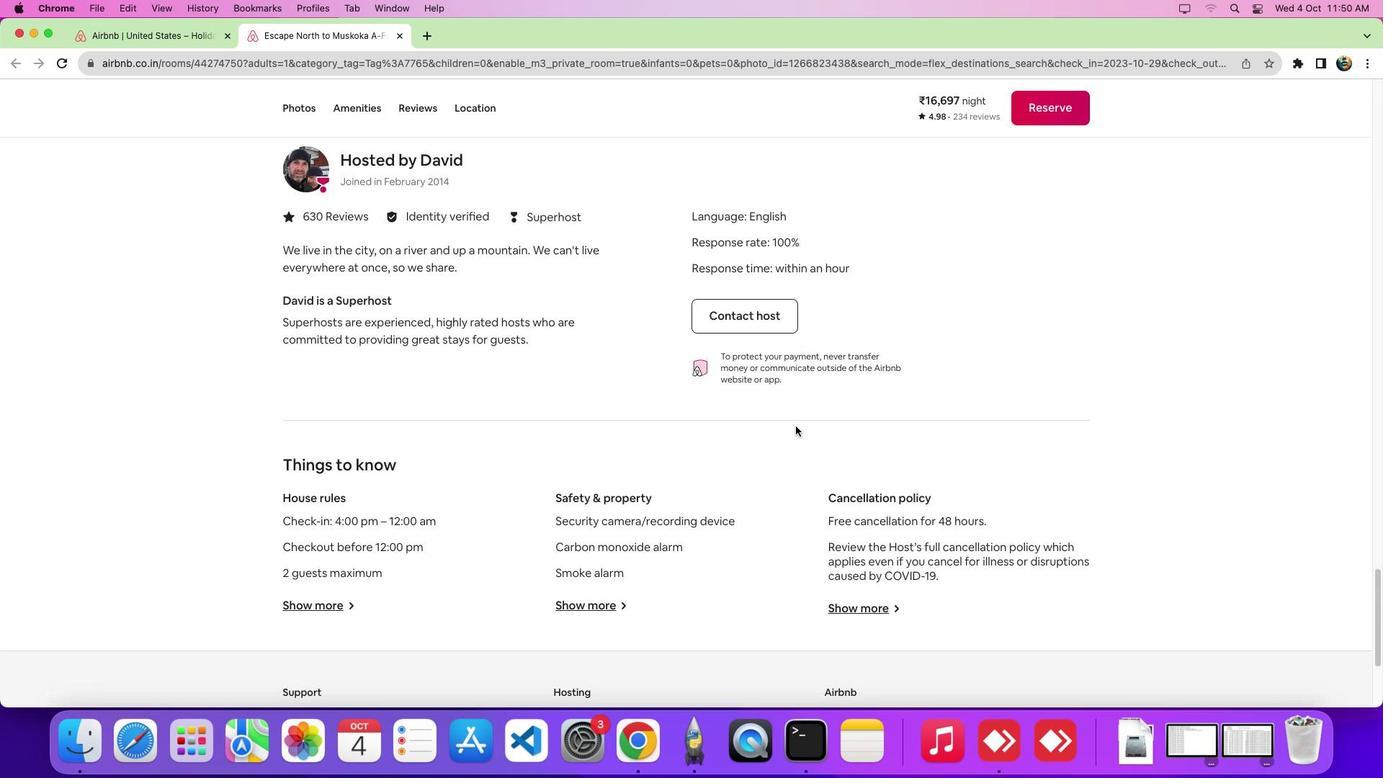 
Action: Mouse scrolled (795, 425) with delta (0, -8)
Screenshot: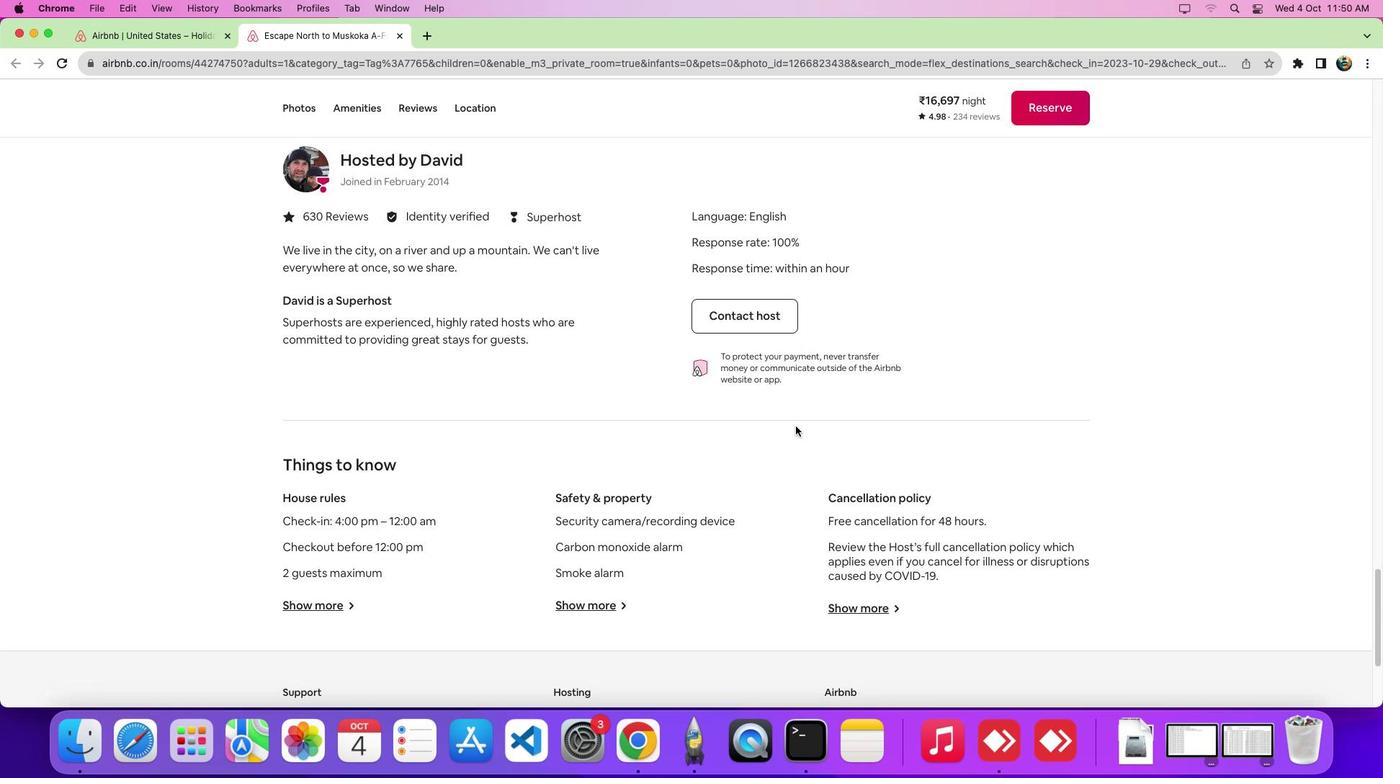 
Action: Mouse scrolled (795, 425) with delta (0, 0)
Screenshot: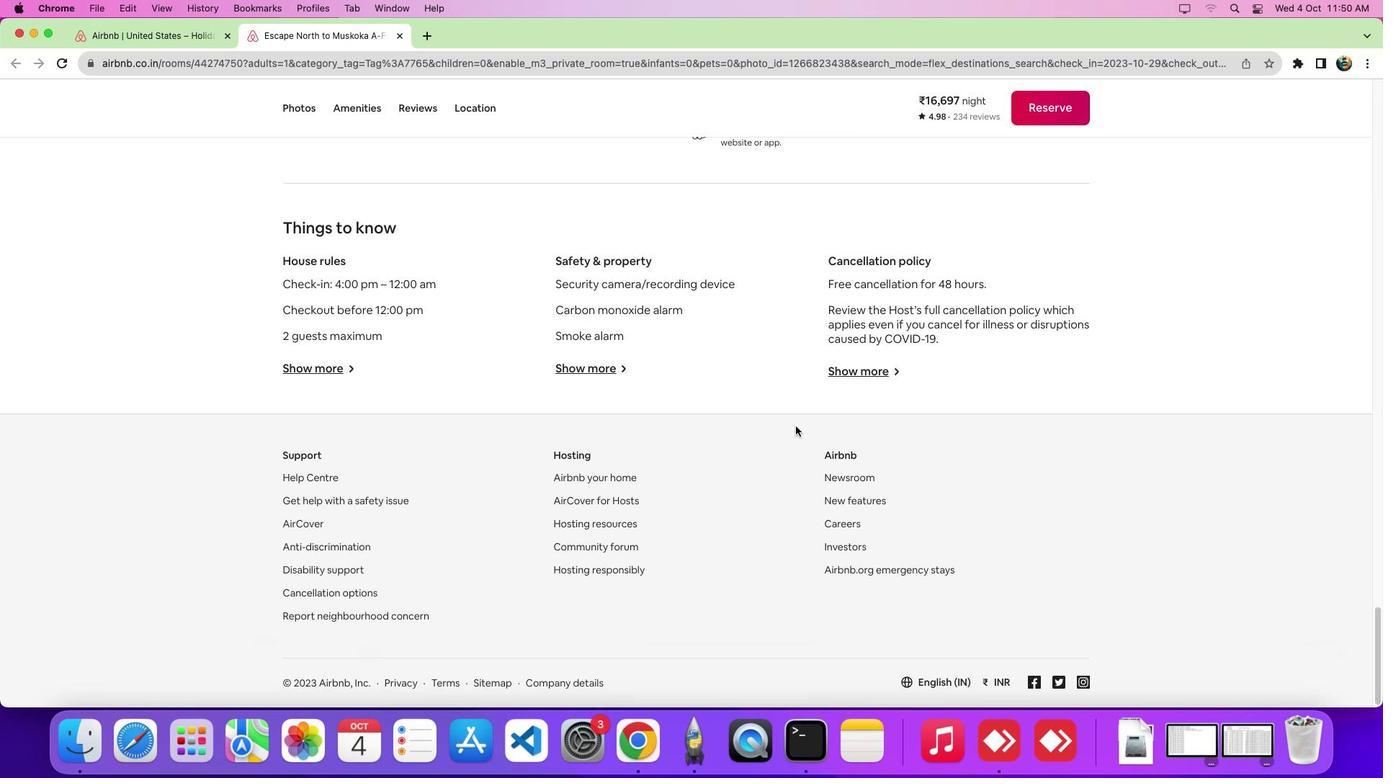 
Action: Mouse scrolled (795, 425) with delta (0, -1)
Screenshot: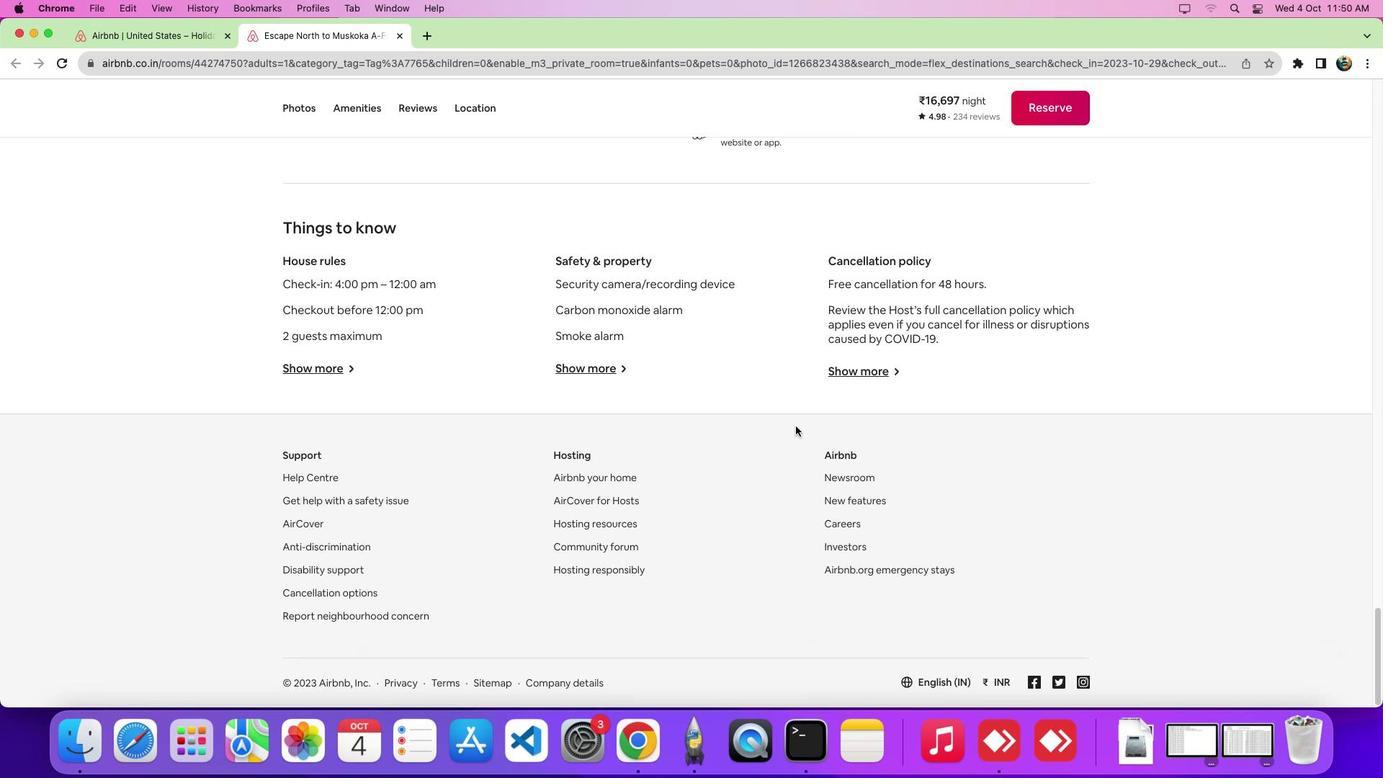 
Action: Mouse scrolled (795, 425) with delta (0, -6)
Screenshot: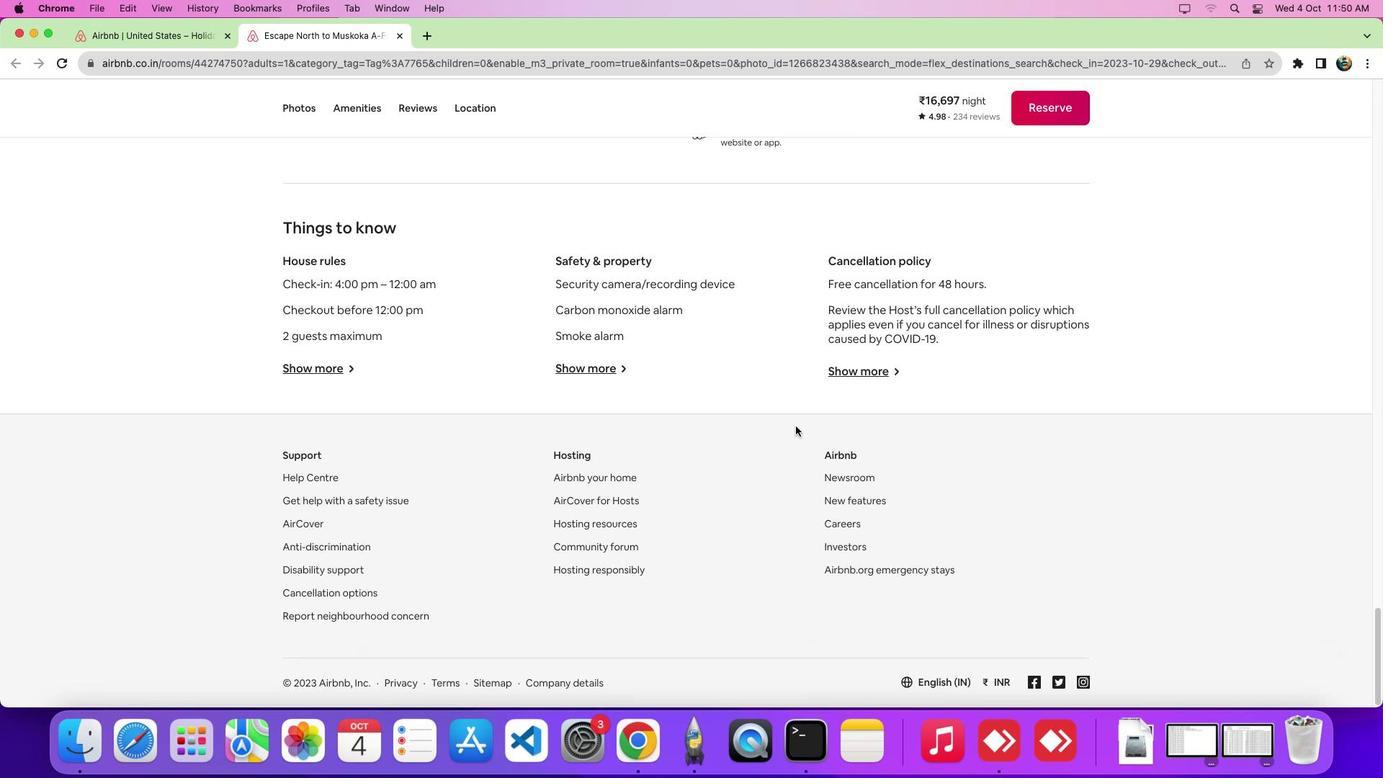 
Action: Mouse scrolled (795, 425) with delta (0, -8)
Screenshot: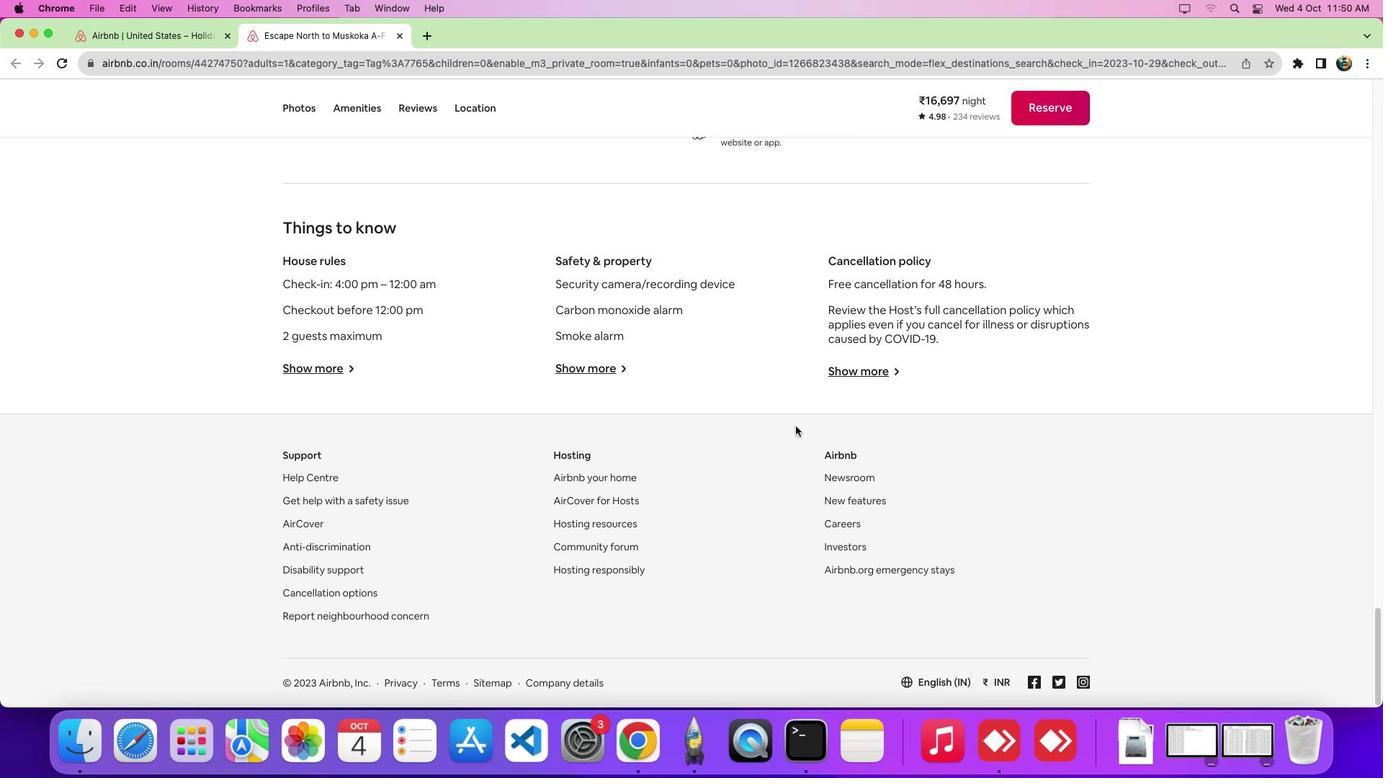 
Action: Mouse scrolled (795, 425) with delta (0, 0)
Screenshot: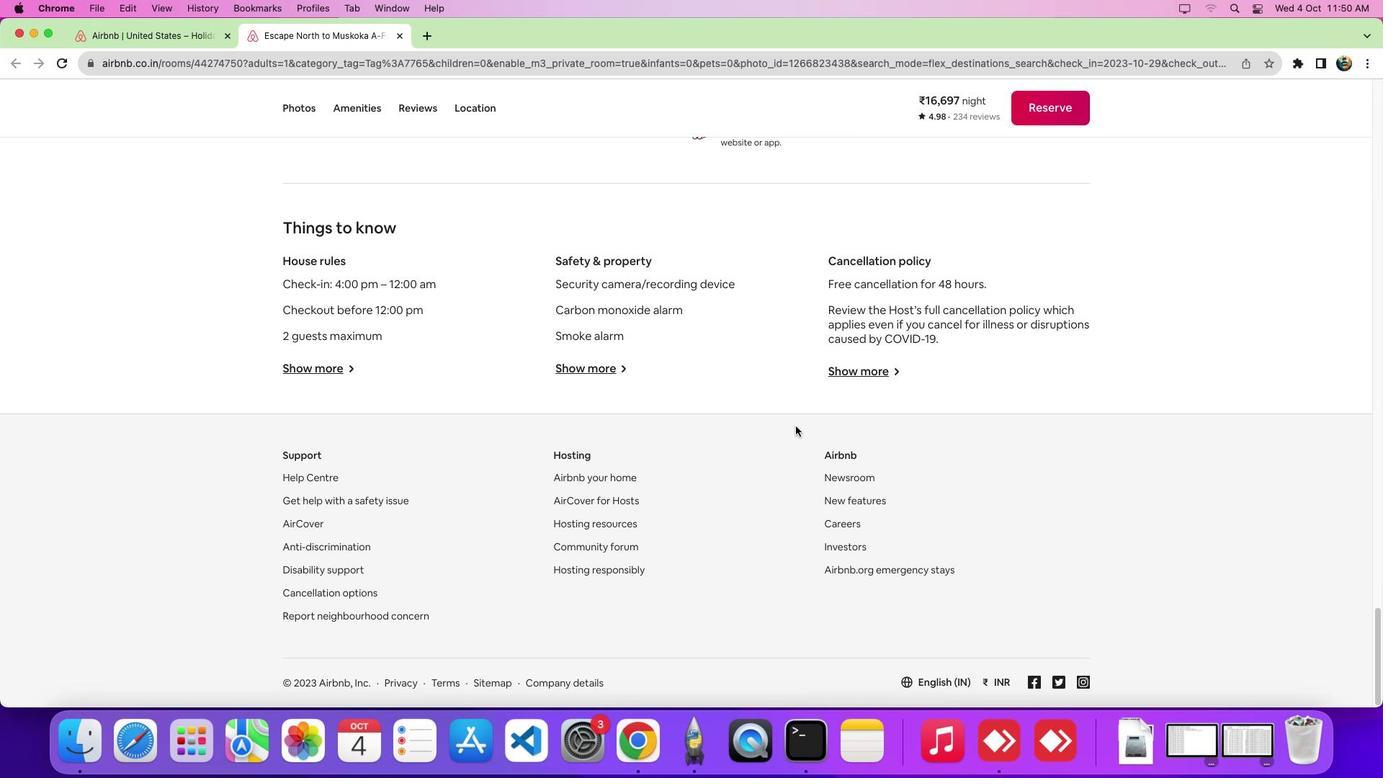 
Action: Mouse scrolled (795, 425) with delta (0, -1)
Screenshot: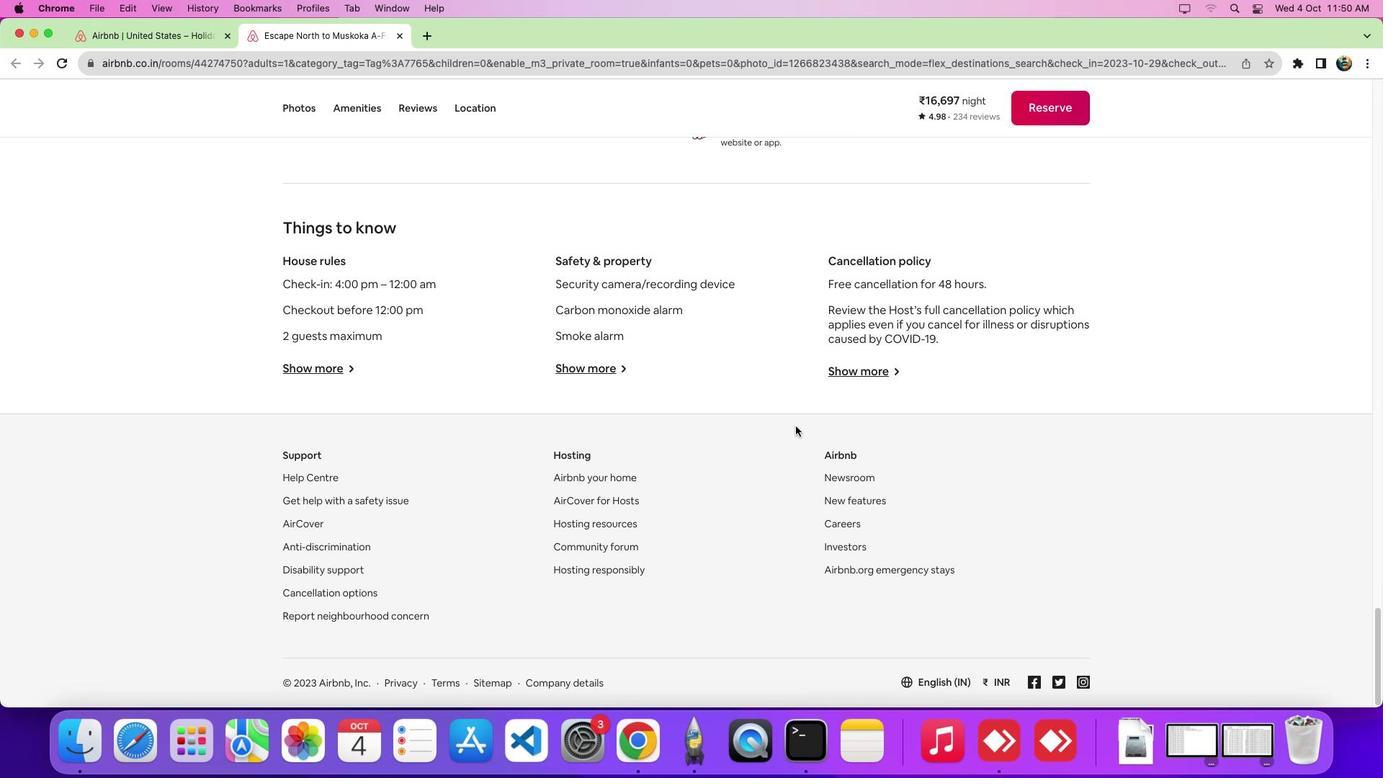 
Action: Mouse scrolled (795, 425) with delta (0, -6)
Screenshot: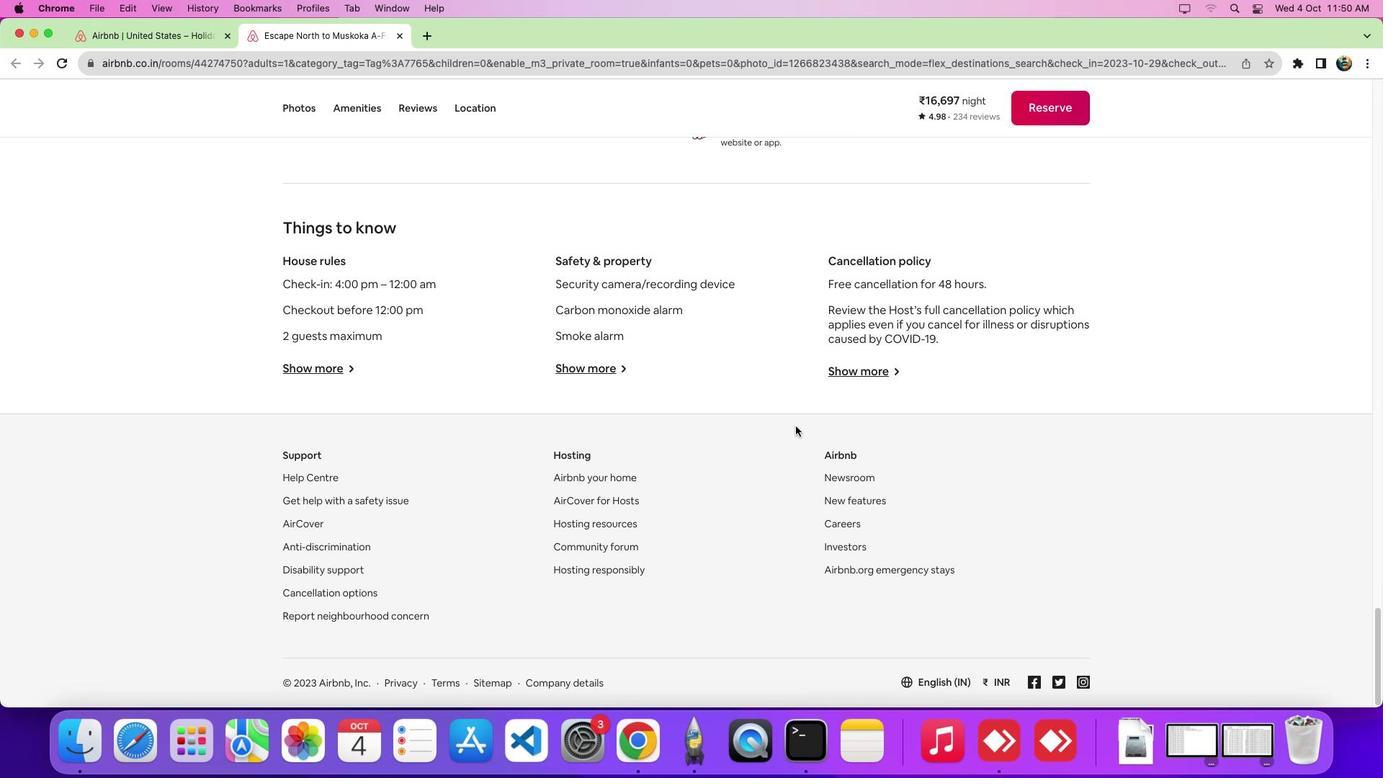 
Action: Mouse scrolled (795, 425) with delta (0, -9)
Screenshot: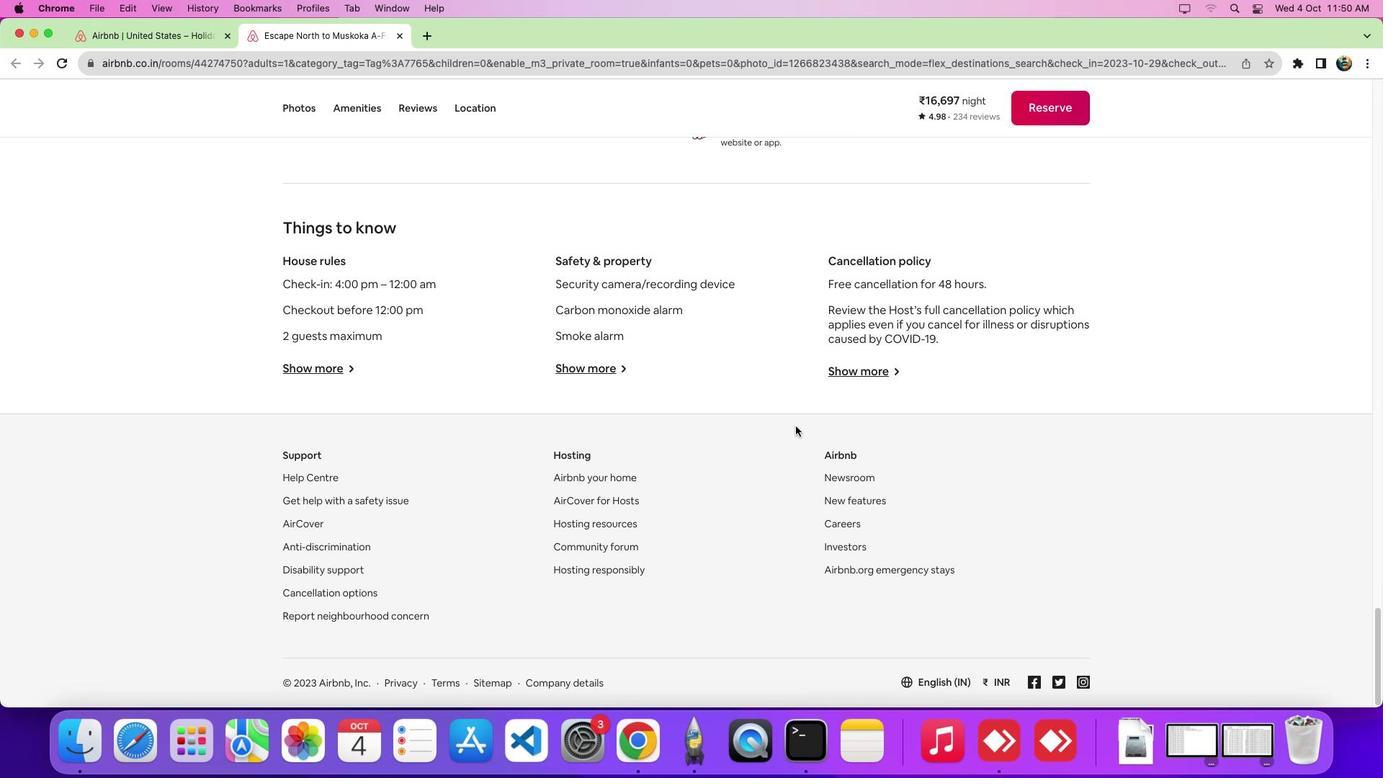 
Action: Mouse moved to (580, 371)
Screenshot: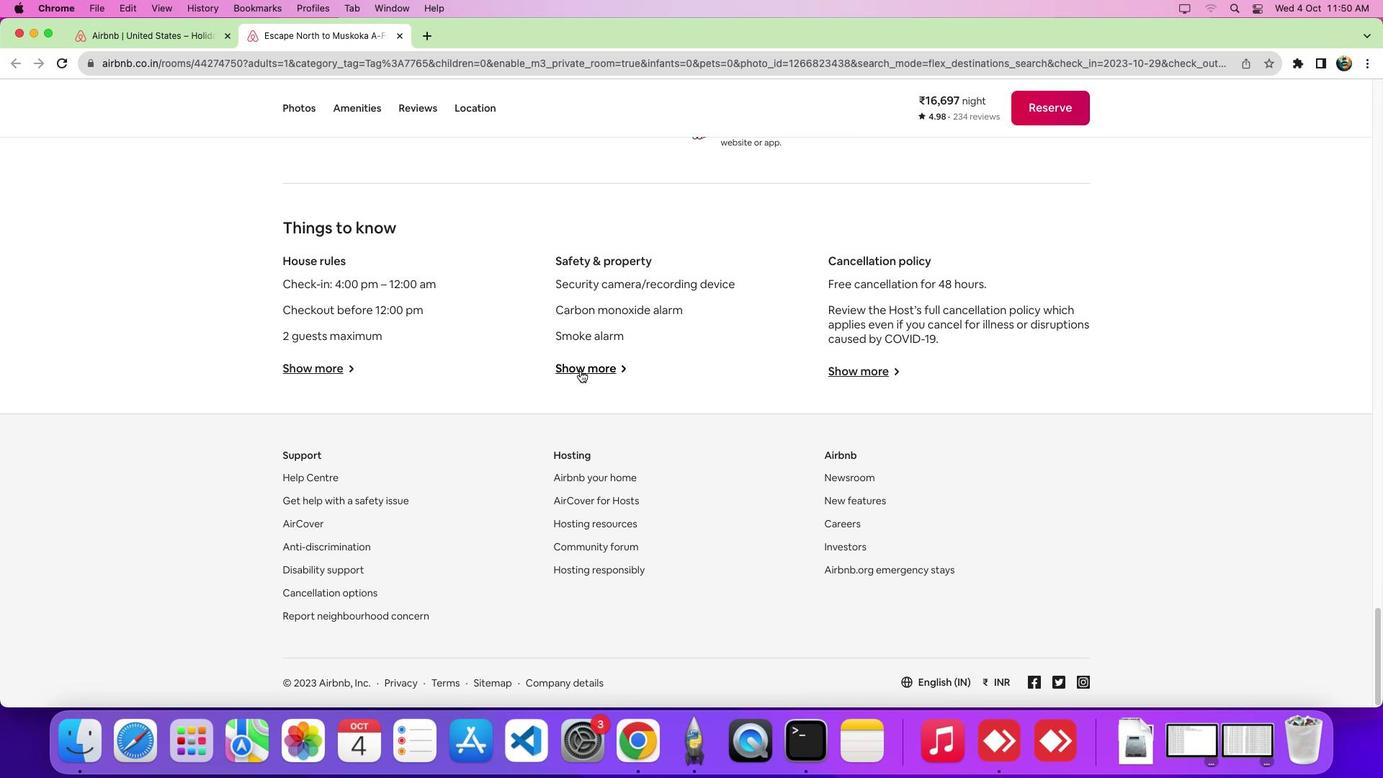 
Action: Mouse pressed left at (580, 371)
Screenshot: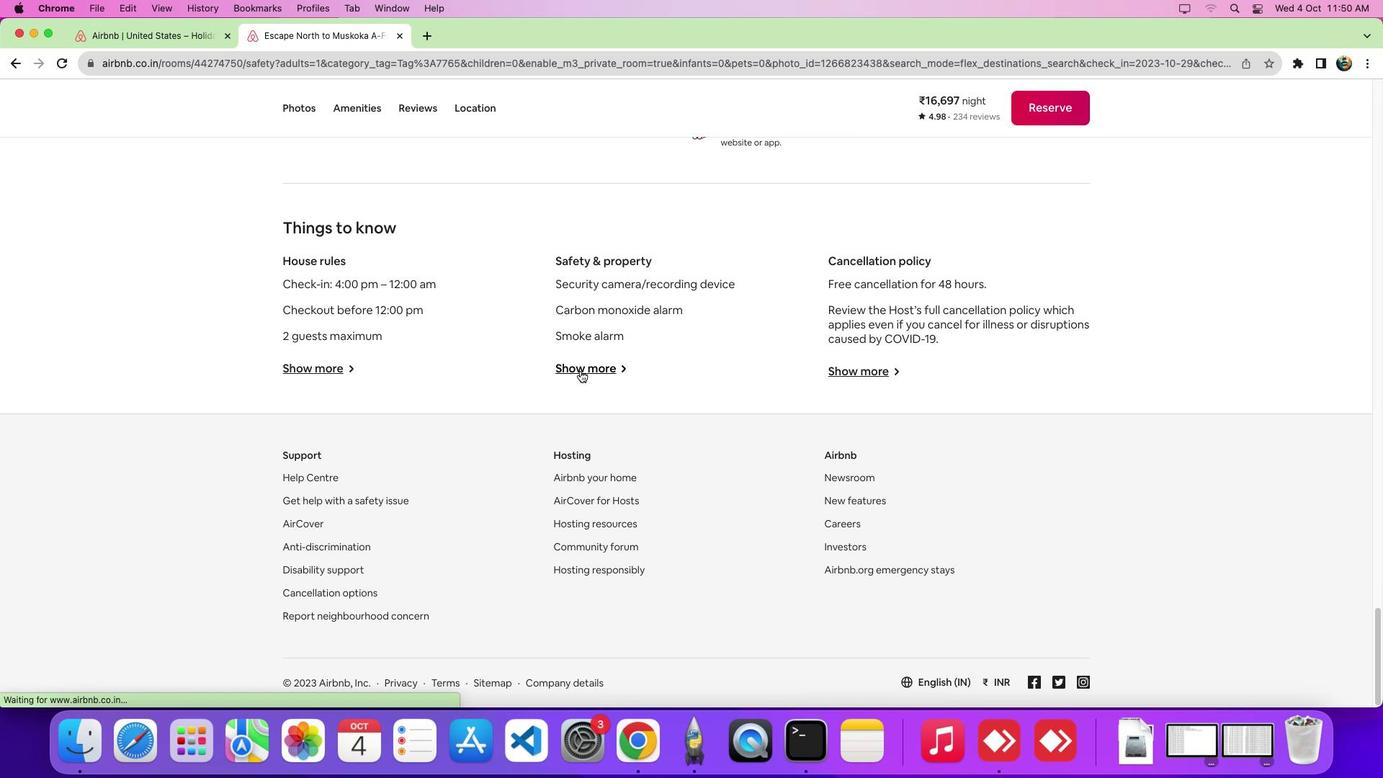 
Action: Mouse moved to (582, 373)
Screenshot: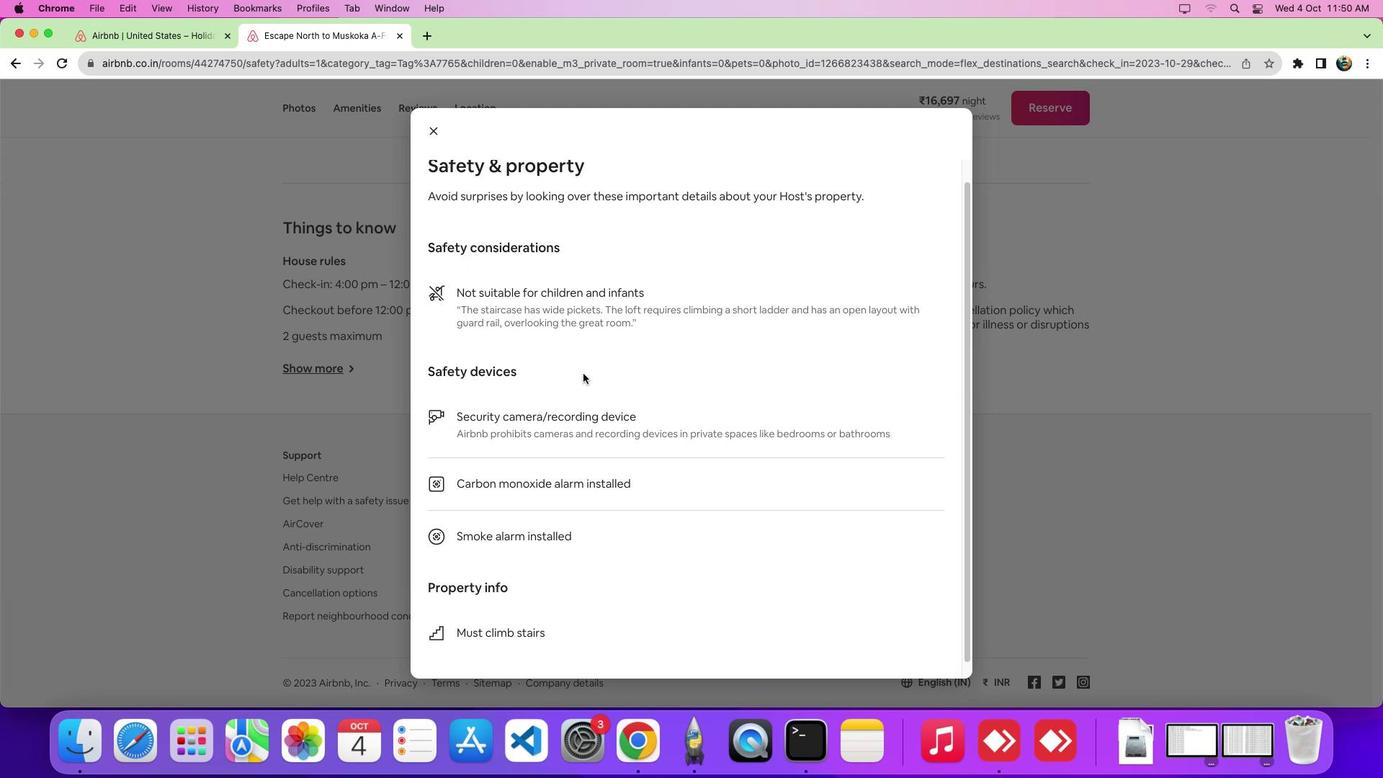 
Action: Mouse scrolled (582, 373) with delta (0, 0)
Screenshot: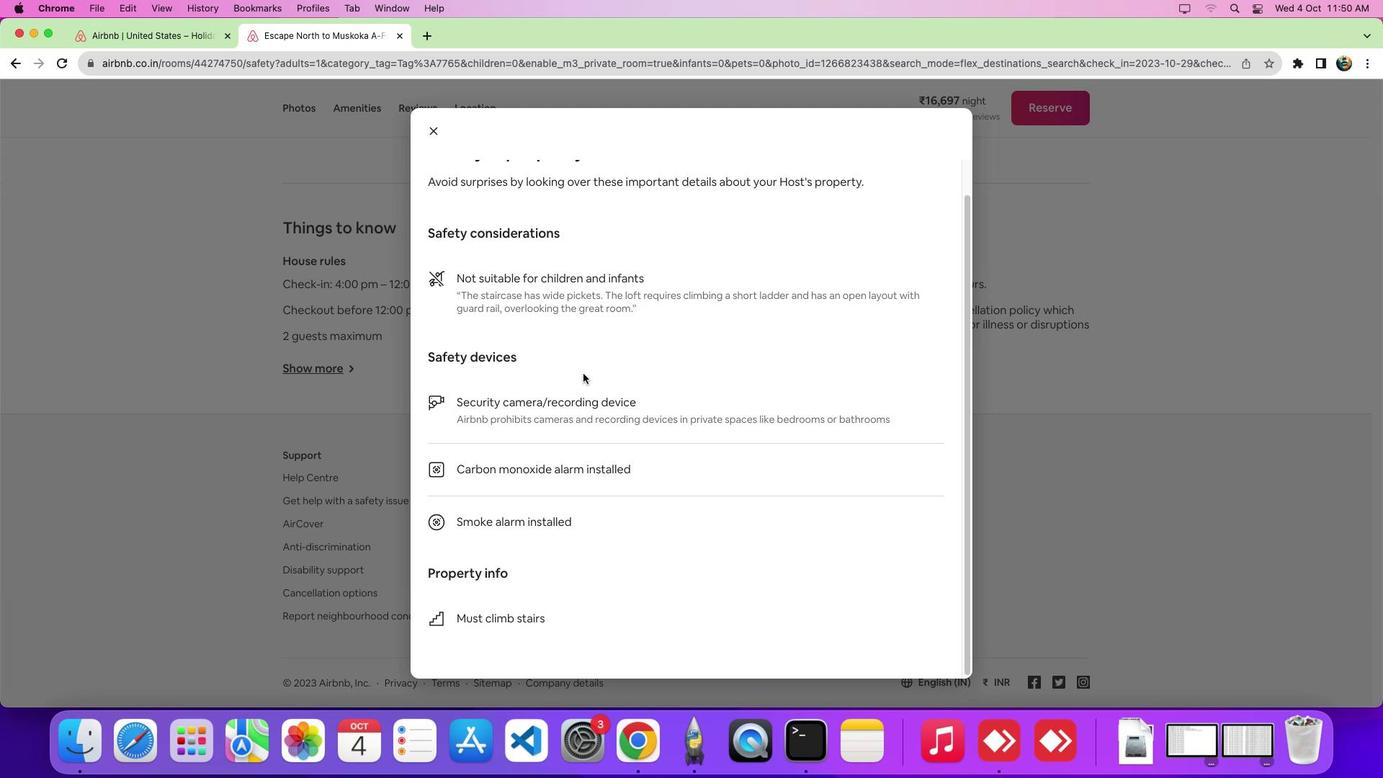 
Action: Mouse scrolled (582, 373) with delta (0, -1)
Screenshot: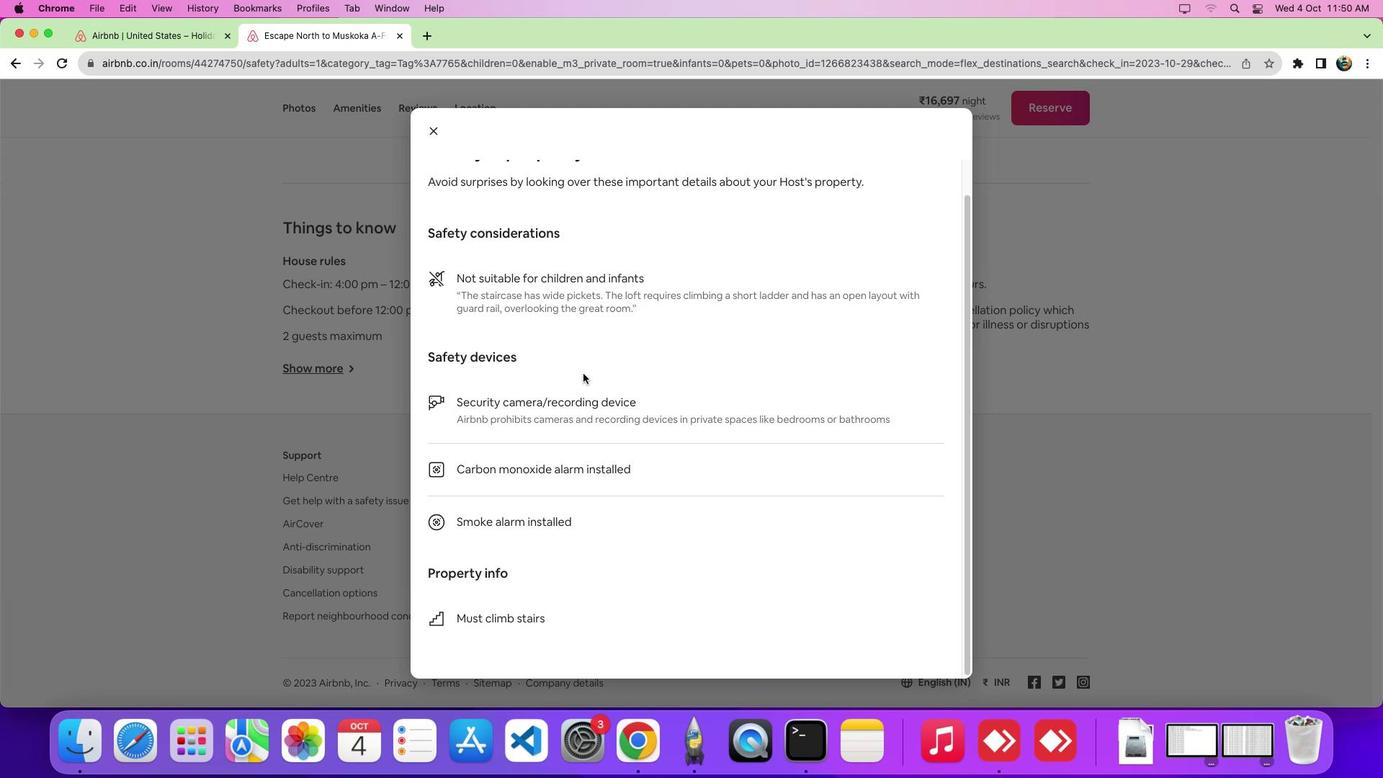 
Action: Mouse scrolled (582, 373) with delta (0, -6)
Screenshot: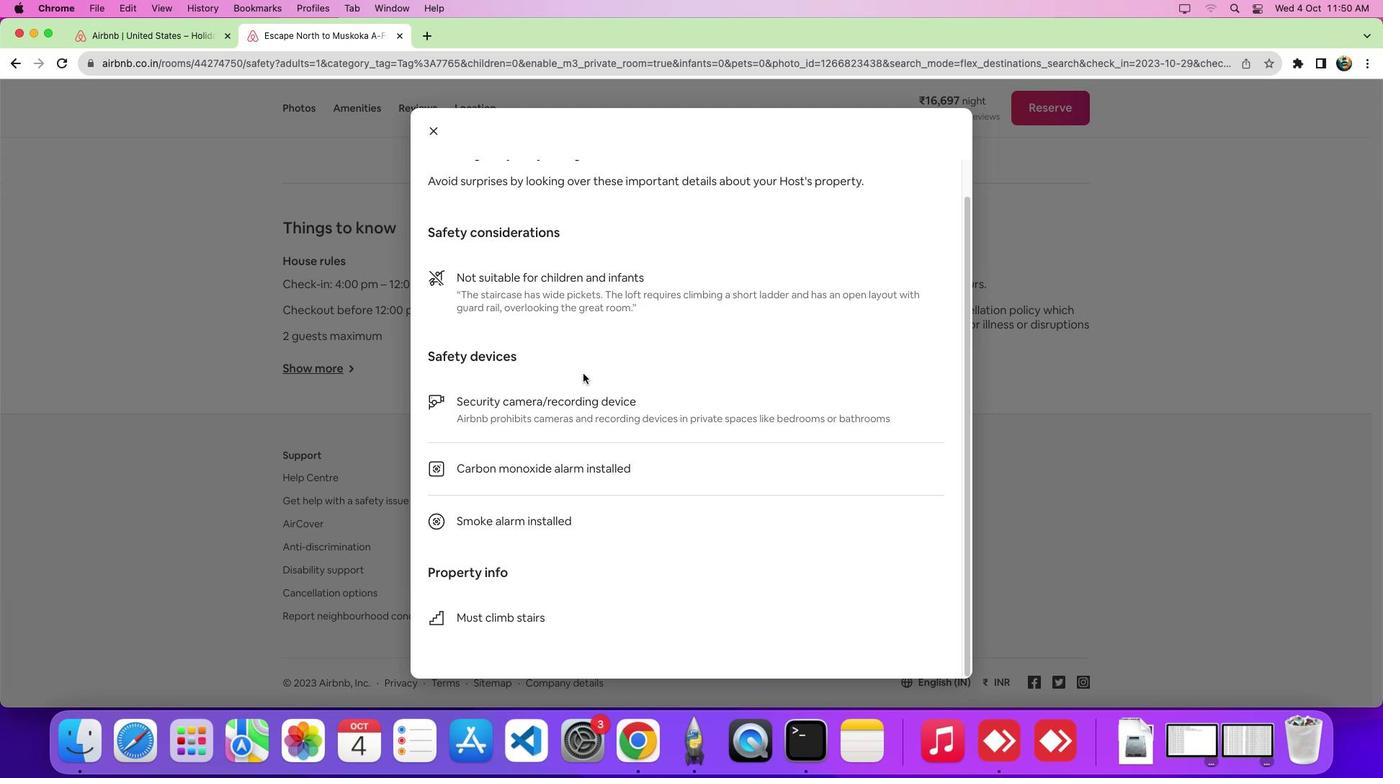 
Action: Mouse scrolled (582, 373) with delta (0, -10)
Screenshot: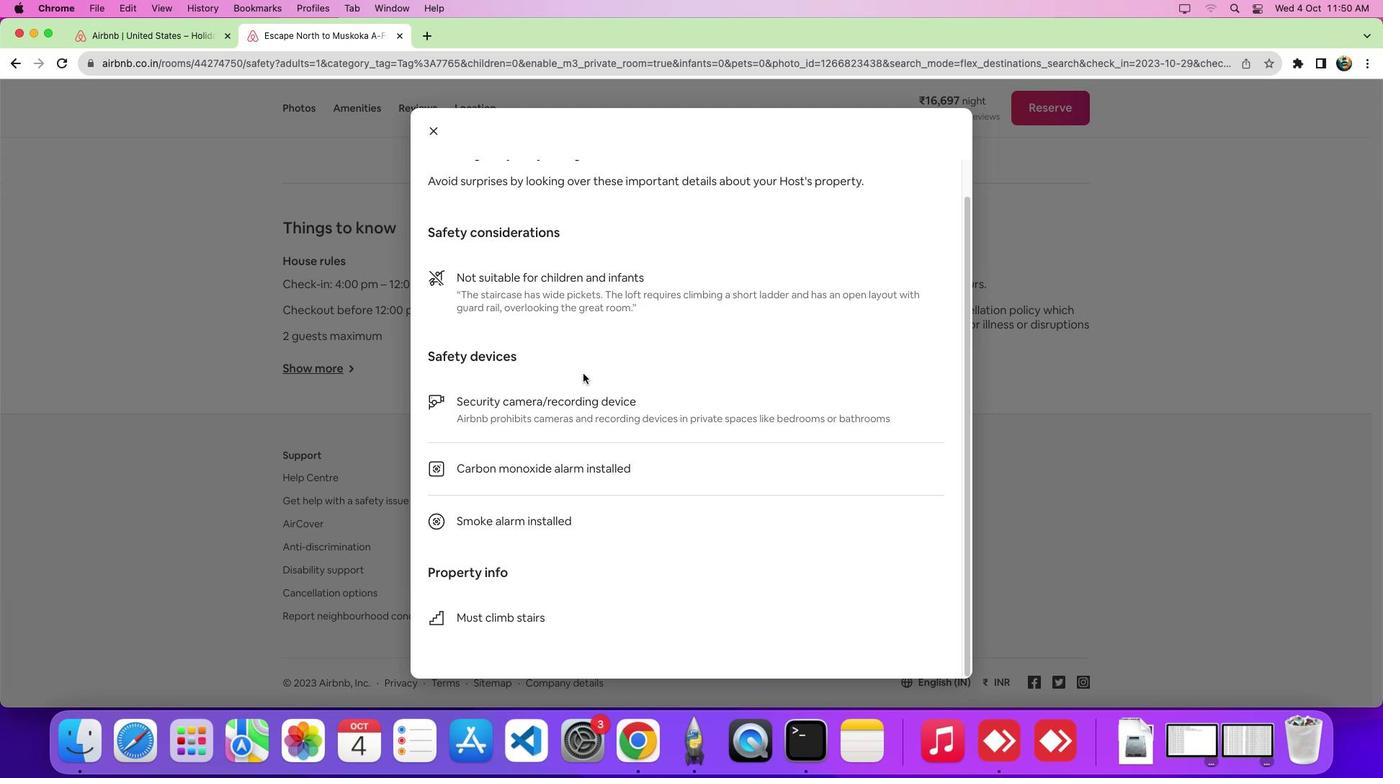 
Action: Mouse scrolled (582, 373) with delta (0, -10)
Screenshot: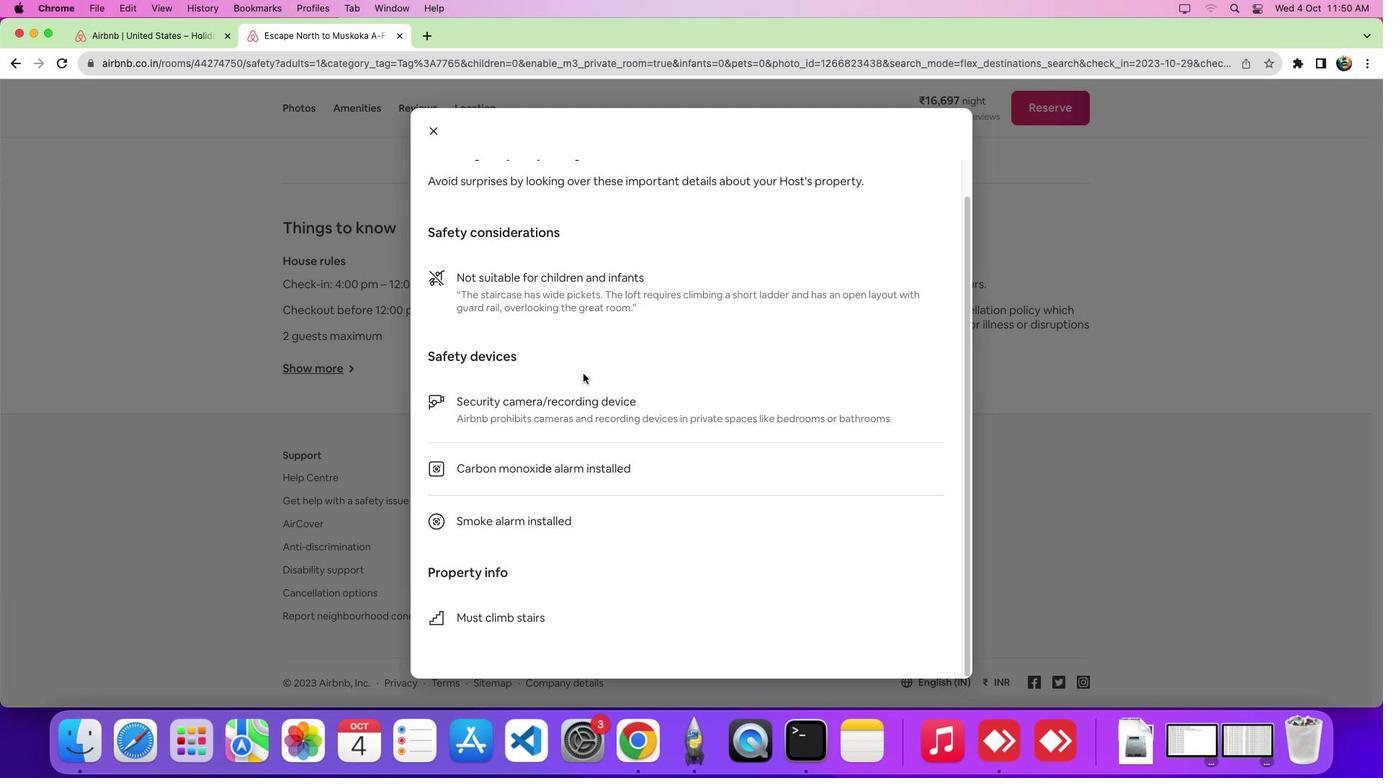 
